 Task: Find connections with filter location Lüshun with filter topic #marketingdigitalwith filter profile language English with filter current company Khoros with filter school Mahatma Gandhi Kashi Vidyapeeth with filter industry Retail Groceries with filter service category Accounting with filter keywords title Scrum Master
Action: Mouse moved to (267, 206)
Screenshot: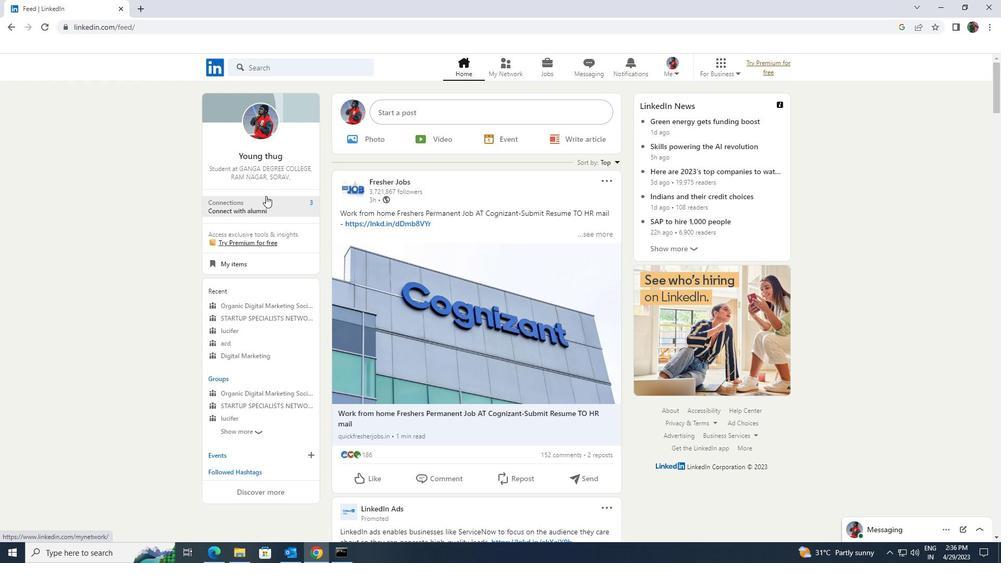 
Action: Mouse pressed left at (267, 206)
Screenshot: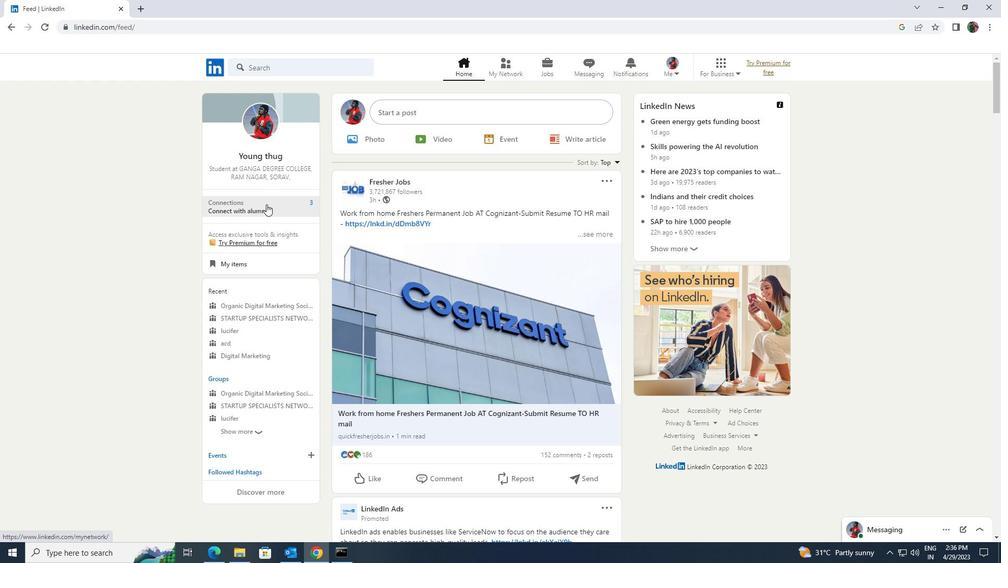 
Action: Mouse moved to (276, 123)
Screenshot: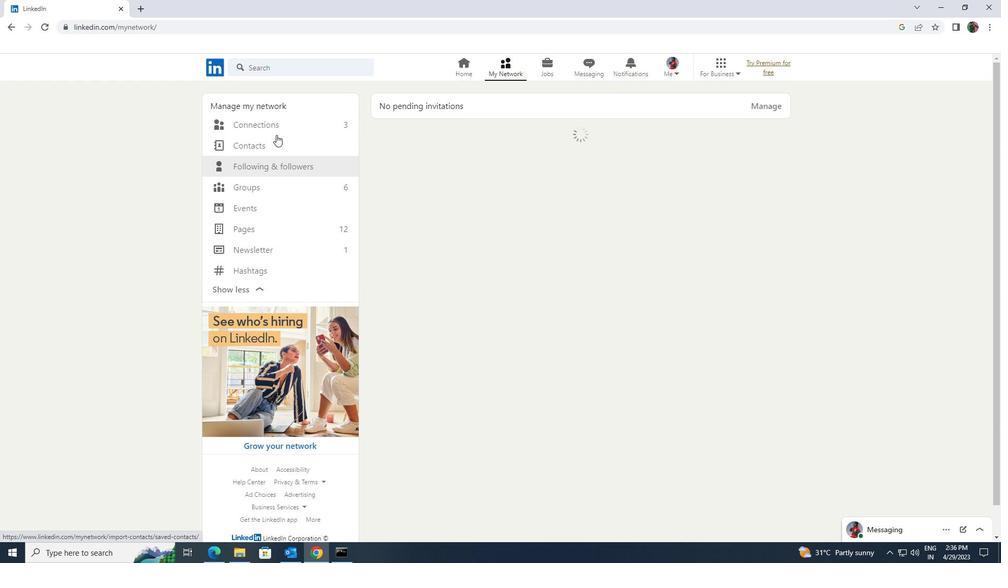 
Action: Mouse pressed left at (276, 123)
Screenshot: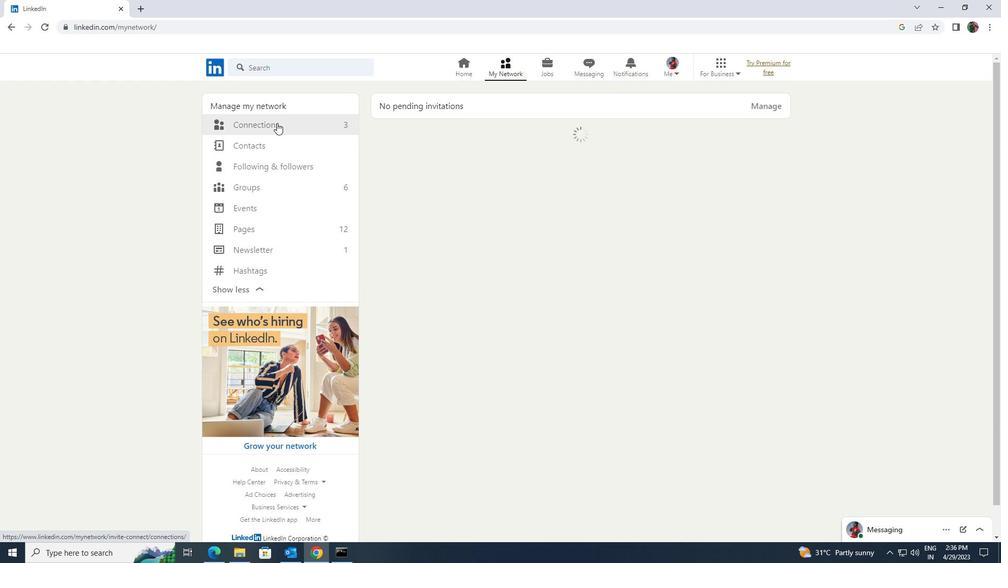 
Action: Mouse moved to (558, 126)
Screenshot: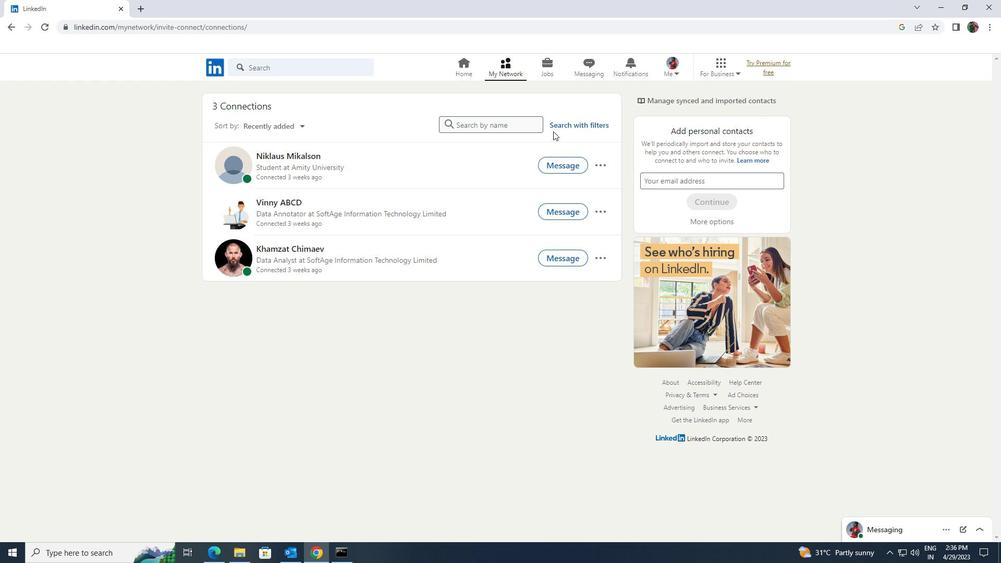 
Action: Mouse pressed left at (558, 126)
Screenshot: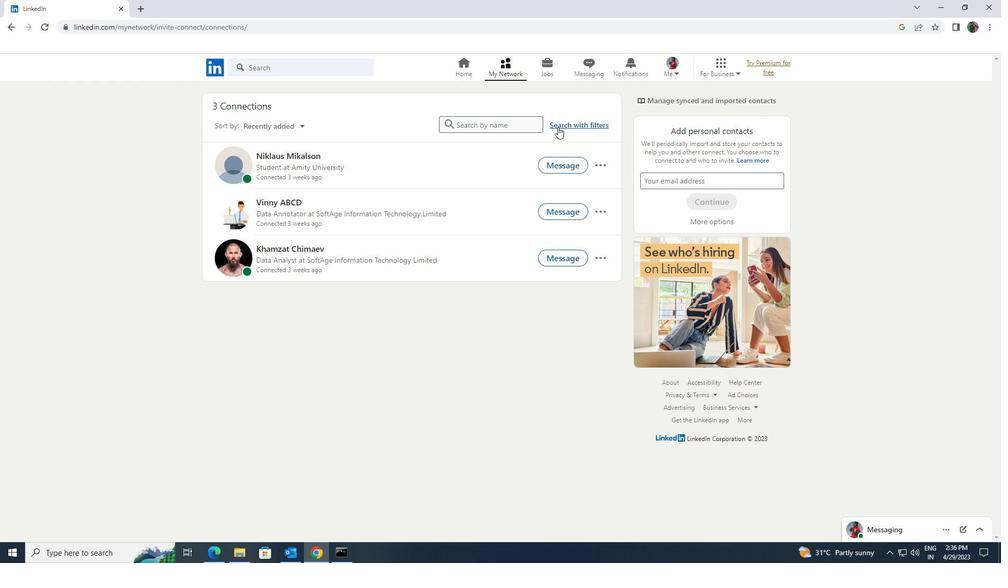 
Action: Mouse moved to (540, 95)
Screenshot: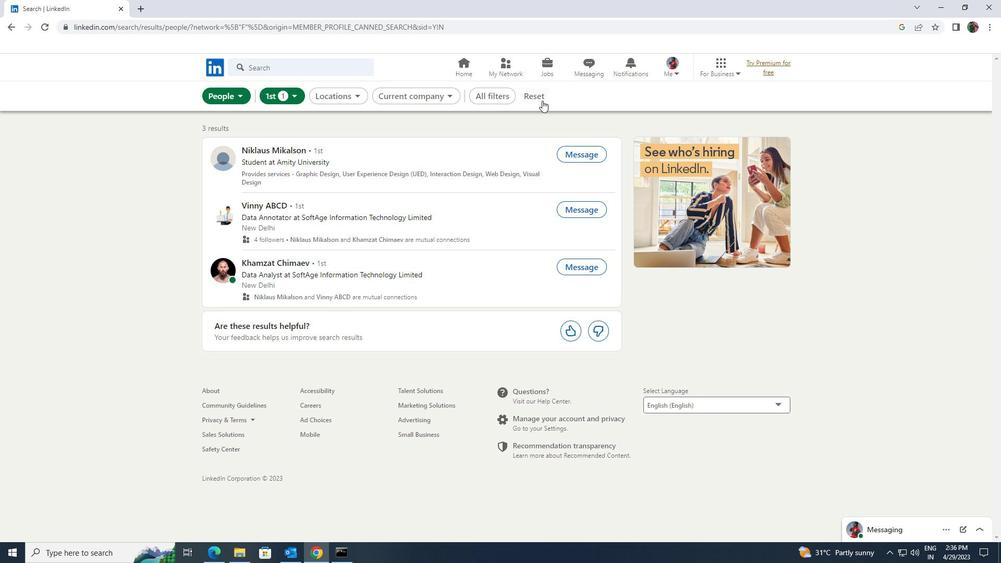 
Action: Mouse pressed left at (540, 95)
Screenshot: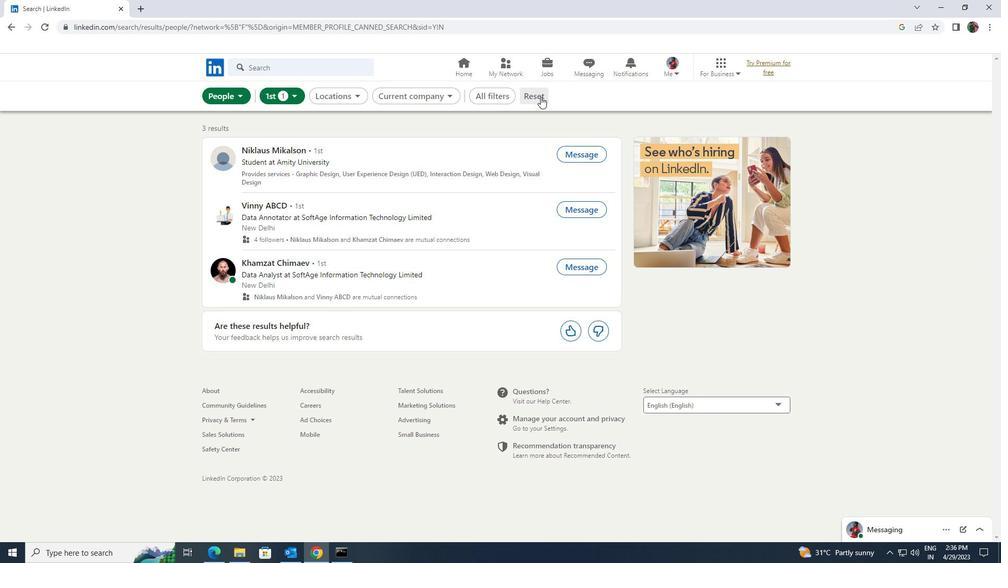 
Action: Mouse moved to (529, 94)
Screenshot: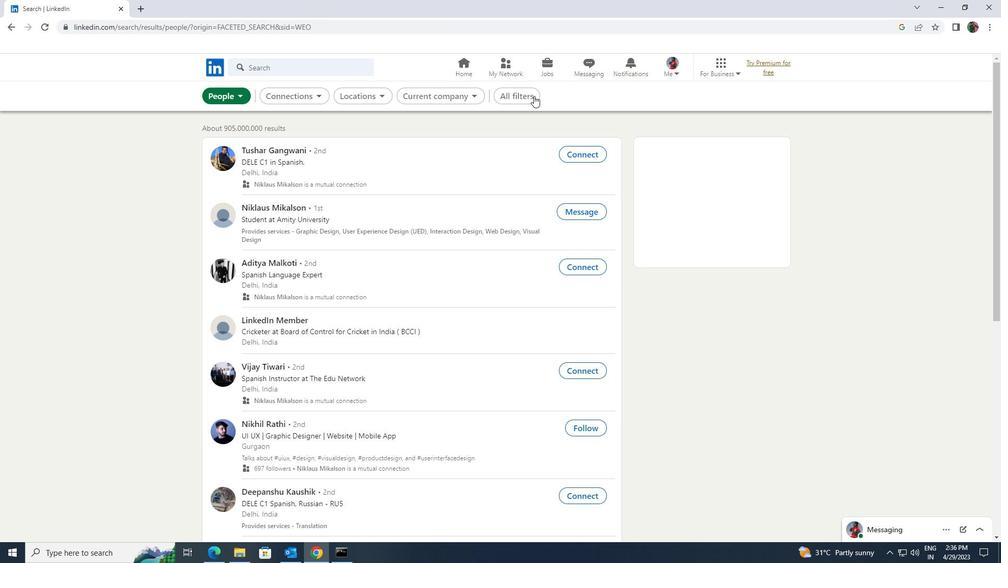 
Action: Mouse pressed left at (529, 94)
Screenshot: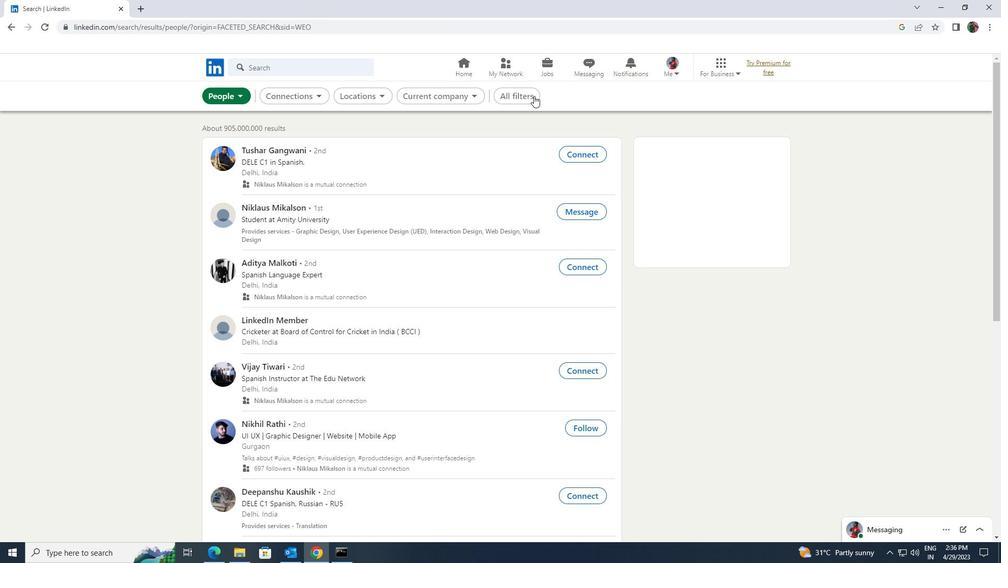 
Action: Mouse moved to (784, 262)
Screenshot: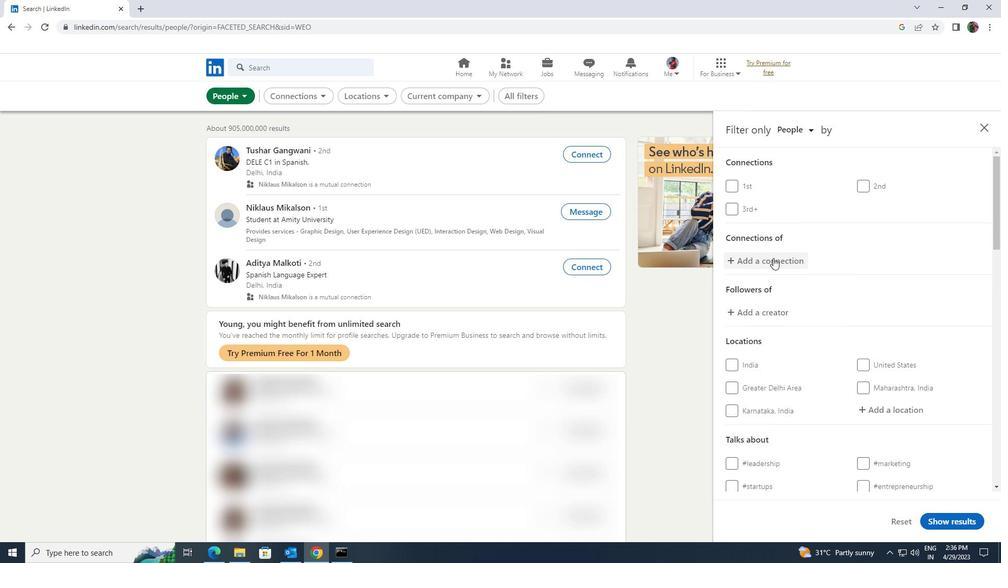 
Action: Mouse scrolled (784, 262) with delta (0, 0)
Screenshot: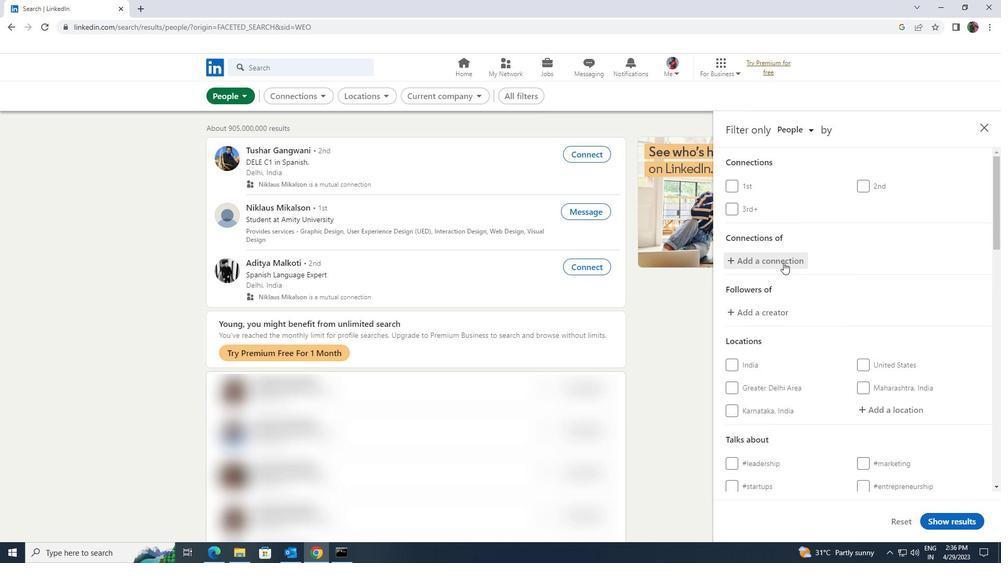 
Action: Mouse scrolled (784, 262) with delta (0, 0)
Screenshot: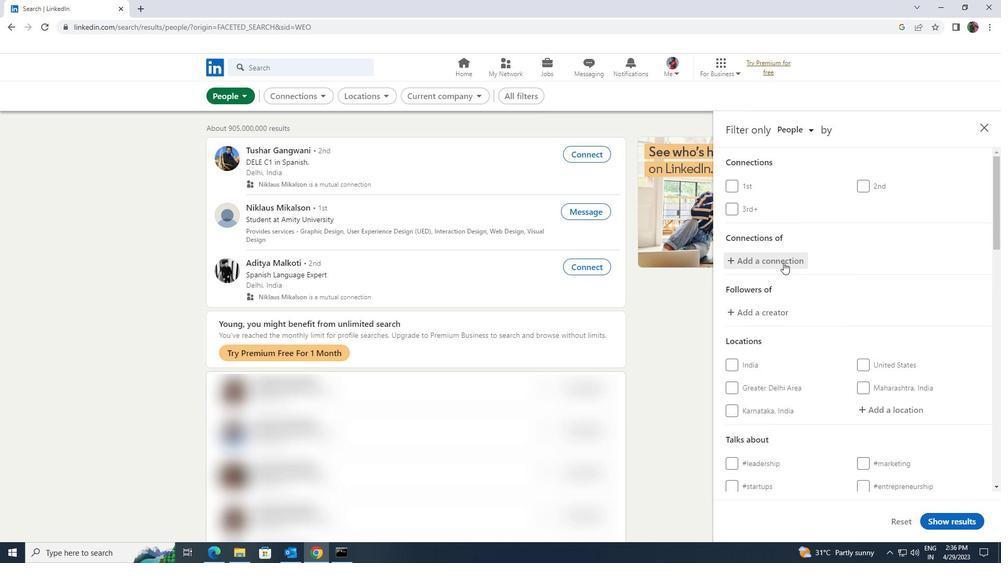 
Action: Mouse moved to (867, 302)
Screenshot: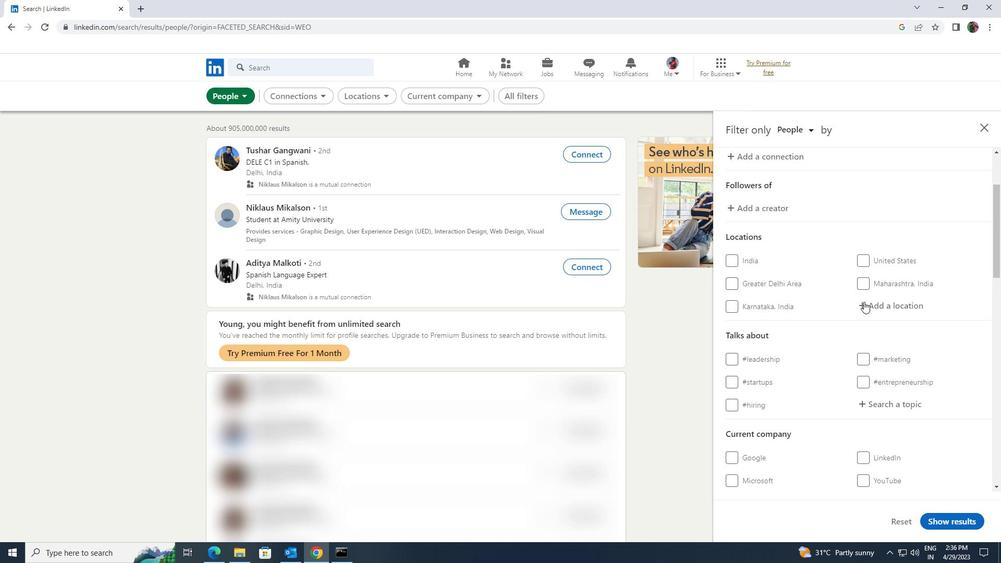 
Action: Mouse pressed left at (867, 302)
Screenshot: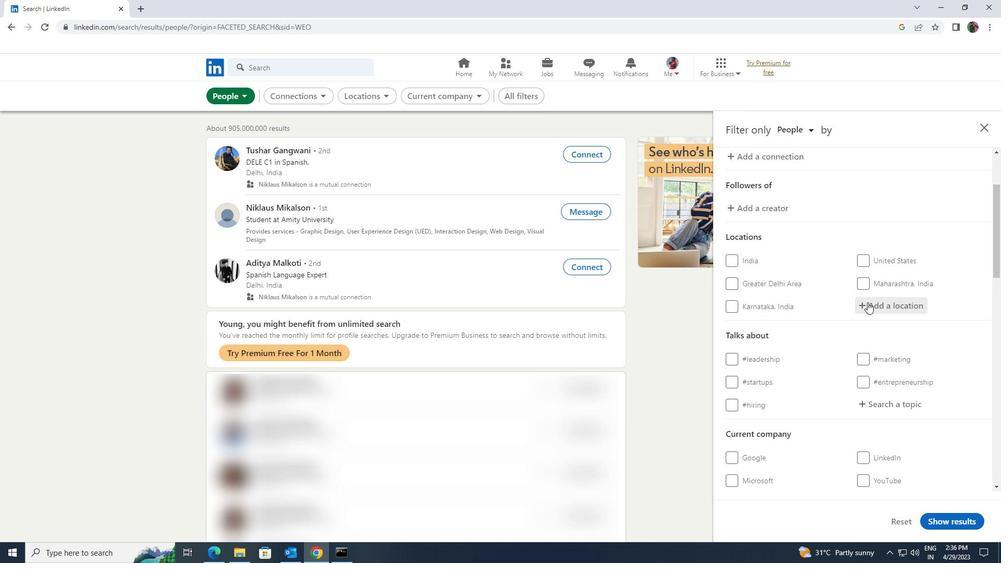 
Action: Mouse moved to (848, 307)
Screenshot: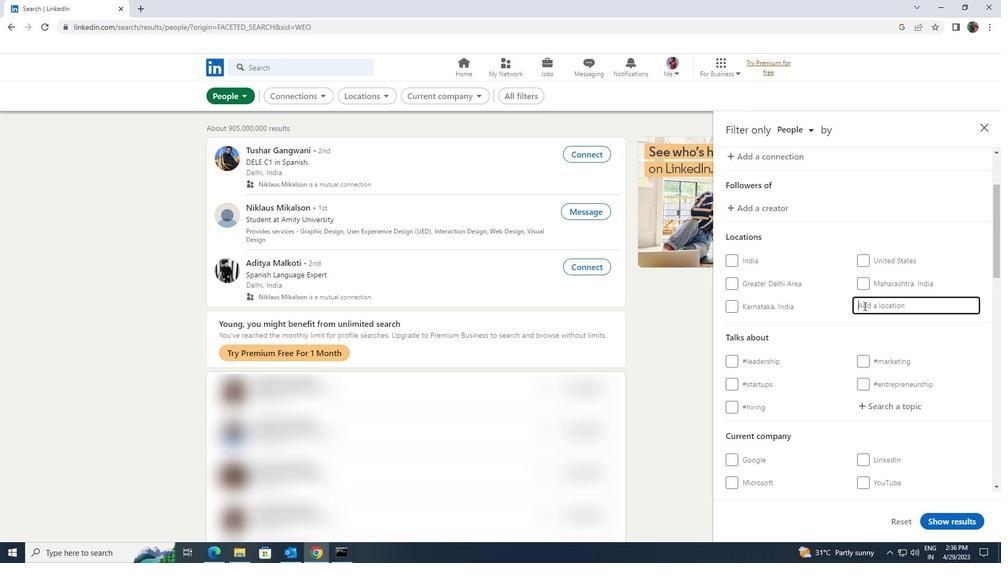 
Action: Key pressed <Key.shift>LU
Screenshot: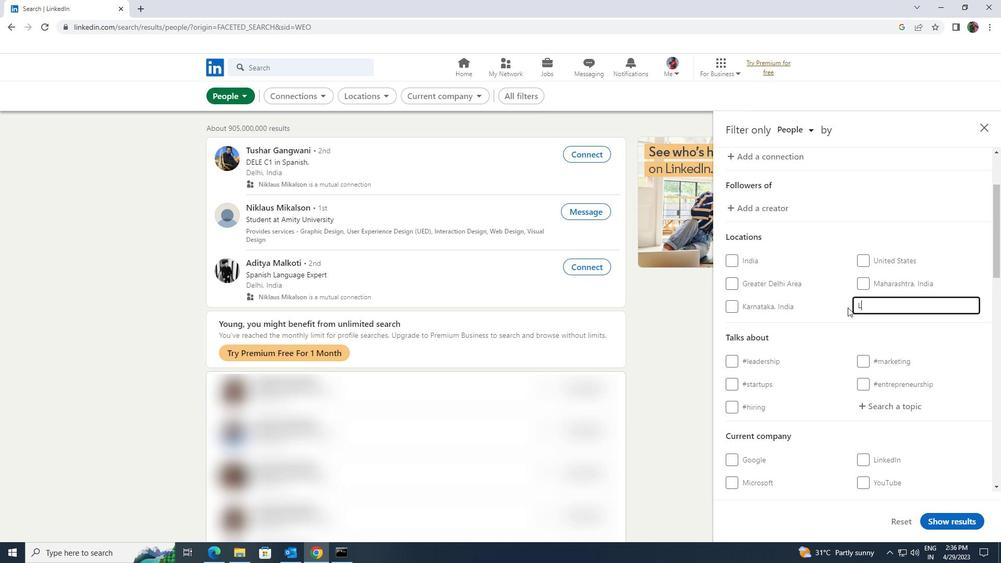 
Action: Mouse moved to (847, 308)
Screenshot: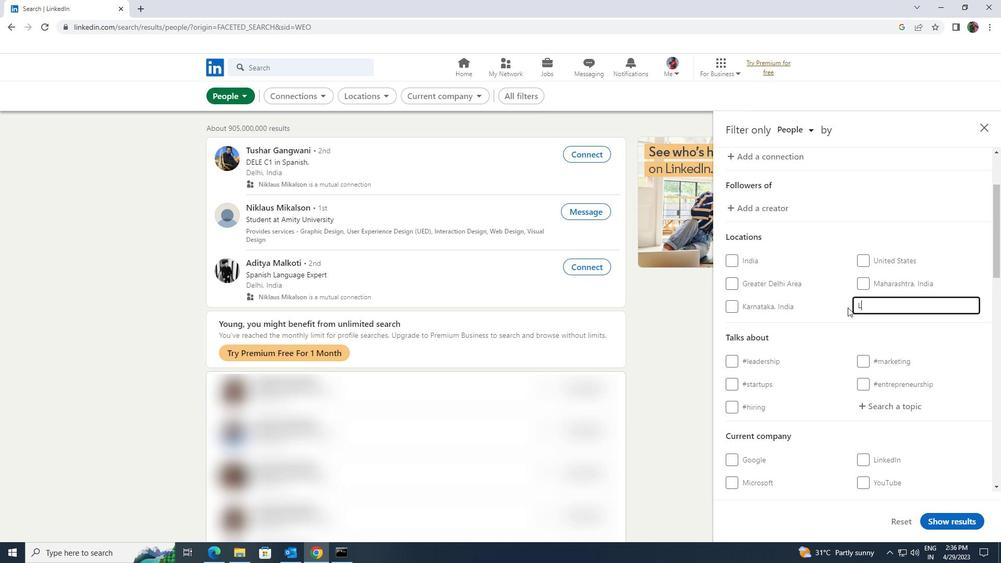 
Action: Key pressed SHUN
Screenshot: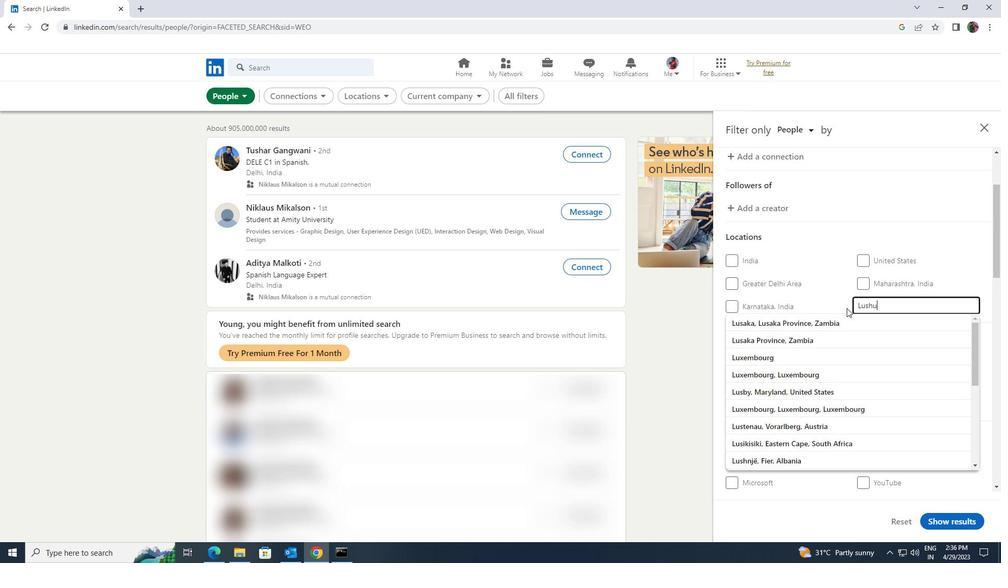 
Action: Mouse moved to (843, 310)
Screenshot: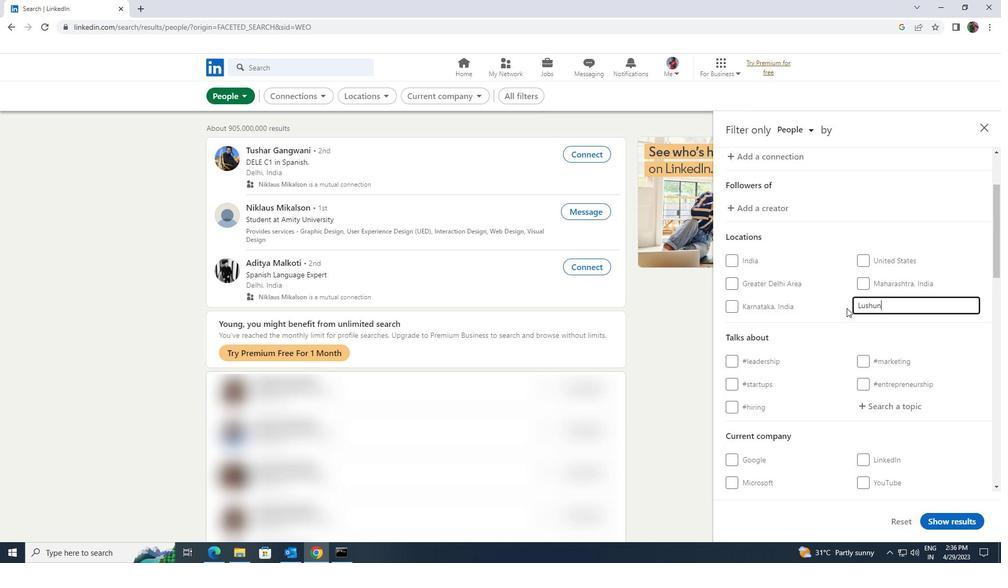 
Action: Key pressed <Key.enter>
Screenshot: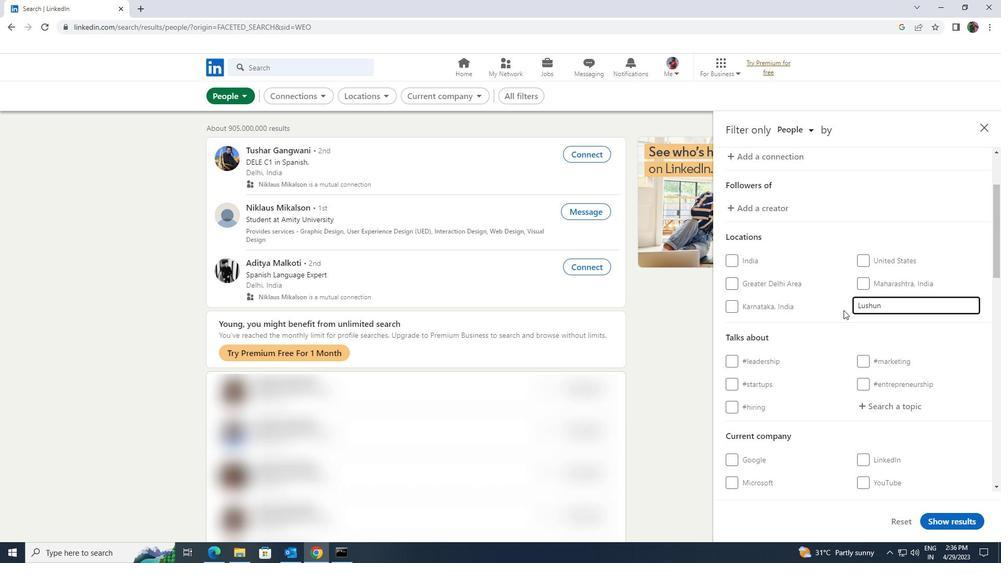 
Action: Mouse moved to (878, 402)
Screenshot: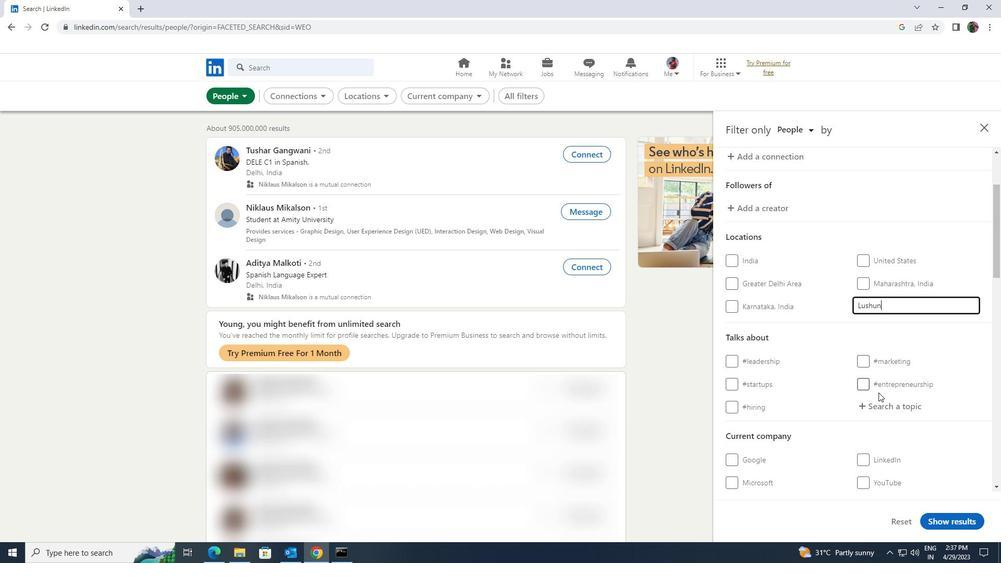 
Action: Mouse pressed left at (878, 402)
Screenshot: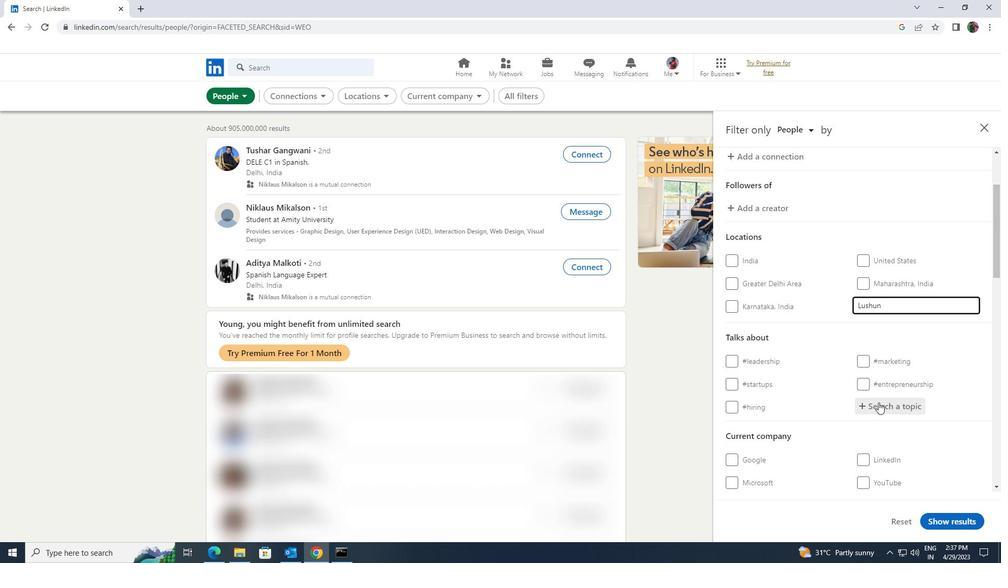 
Action: Mouse moved to (865, 392)
Screenshot: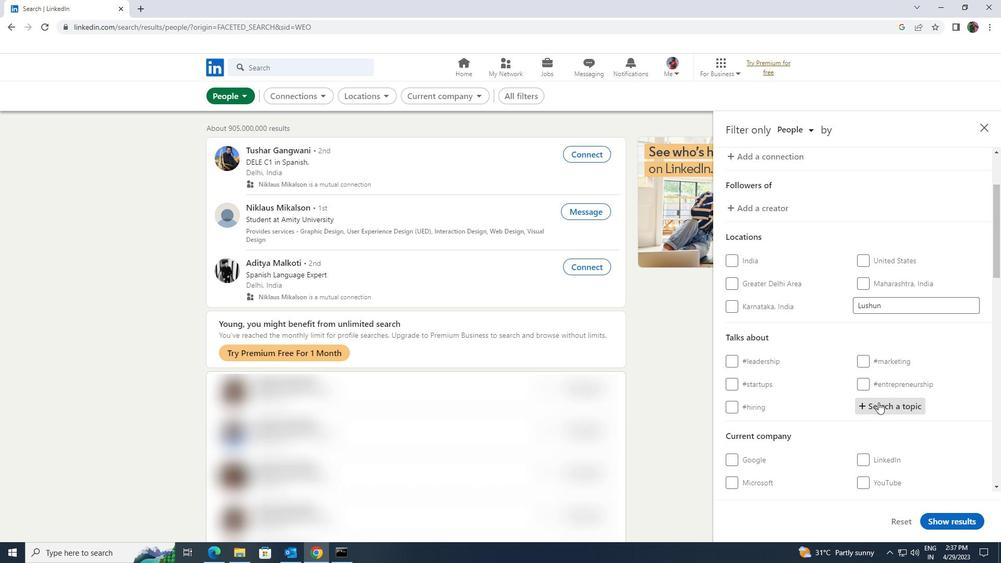 
Action: Key pressed MARKETINGDIGITAL
Screenshot: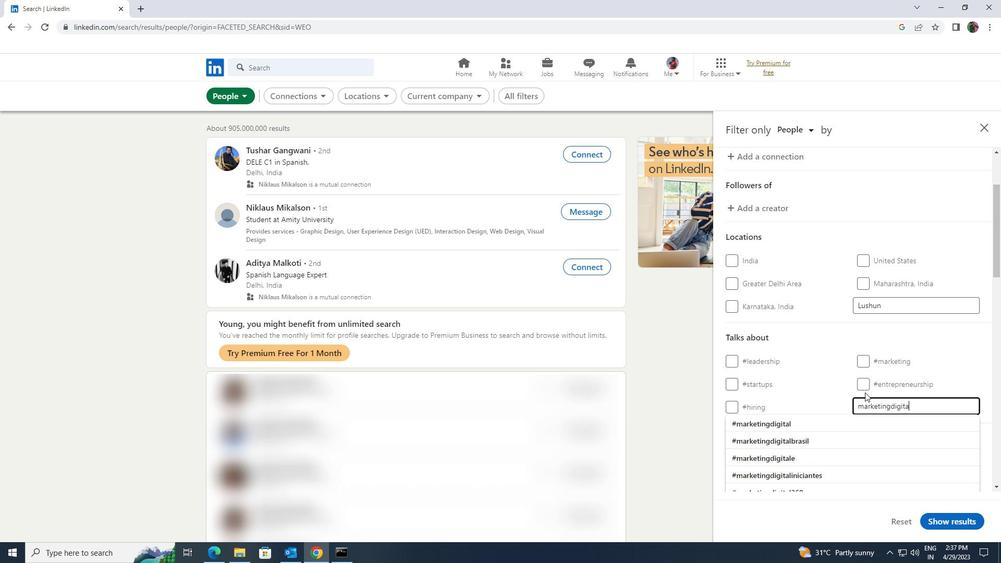 
Action: Mouse moved to (857, 417)
Screenshot: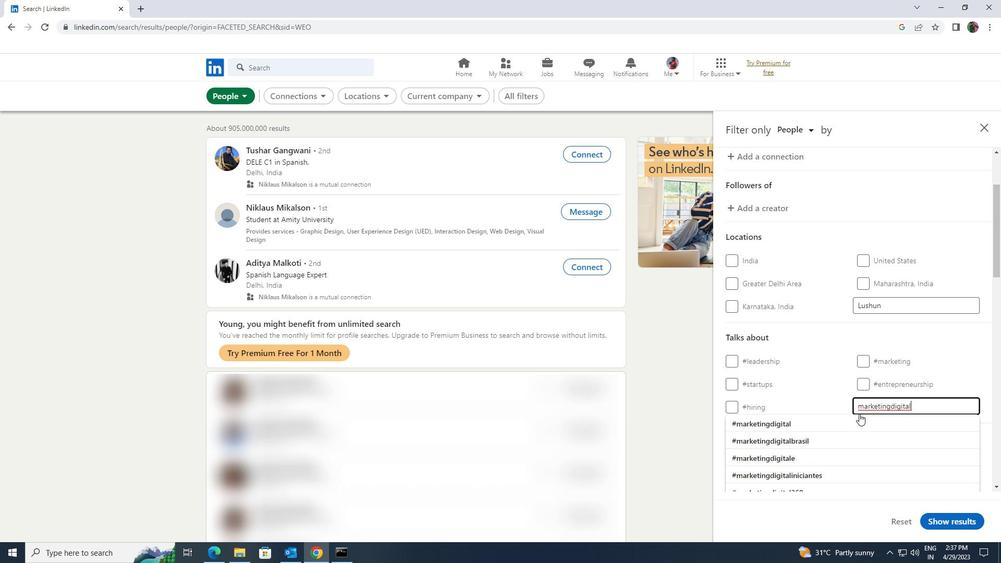
Action: Mouse pressed left at (857, 417)
Screenshot: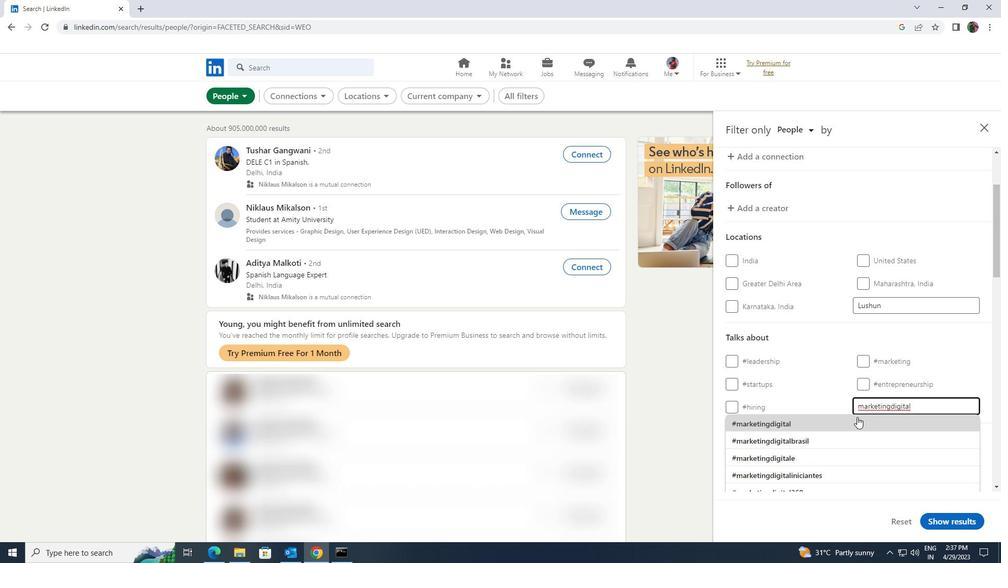 
Action: Mouse scrolled (857, 416) with delta (0, 0)
Screenshot: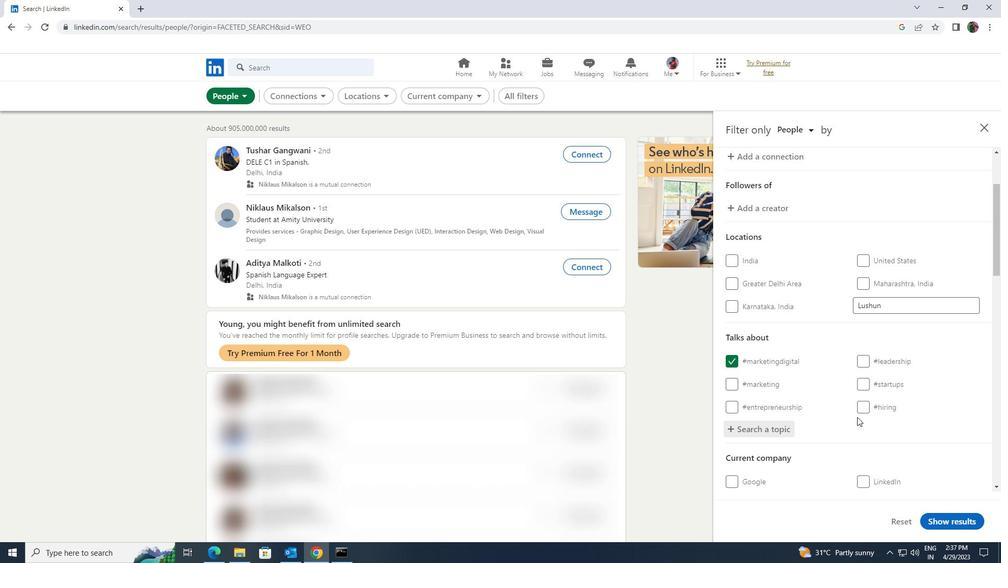
Action: Mouse scrolled (857, 416) with delta (0, 0)
Screenshot: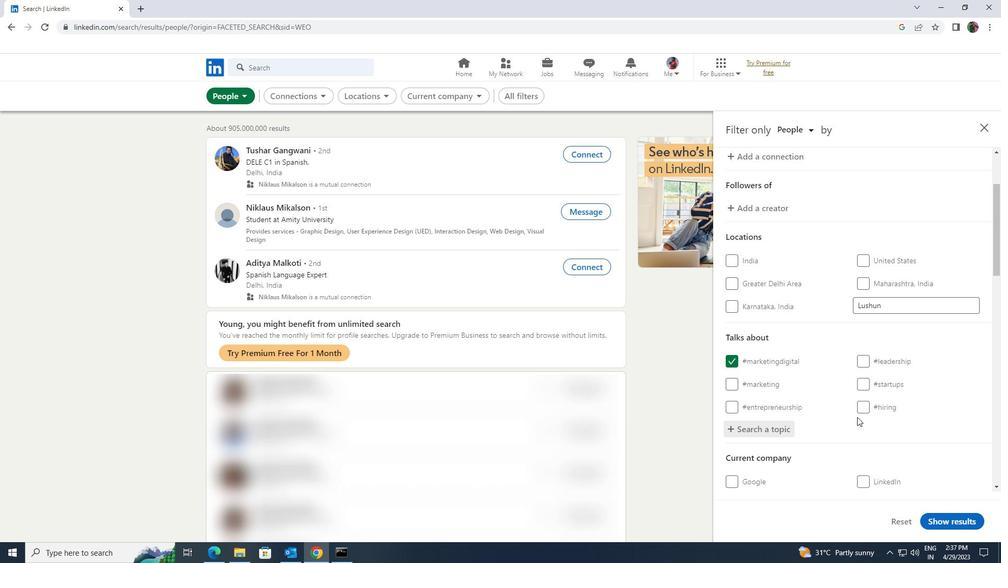 
Action: Mouse scrolled (857, 416) with delta (0, 0)
Screenshot: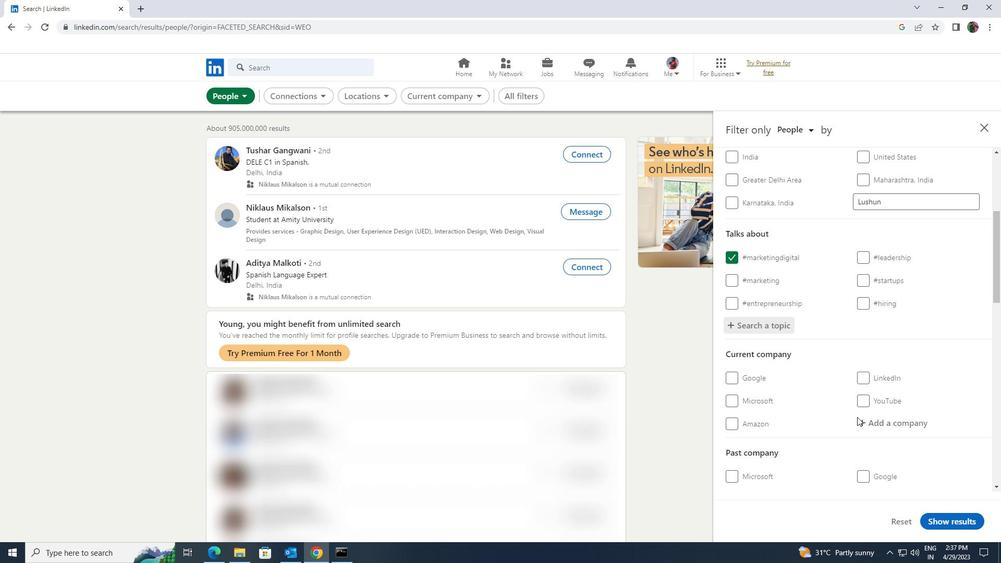 
Action: Mouse scrolled (857, 416) with delta (0, 0)
Screenshot: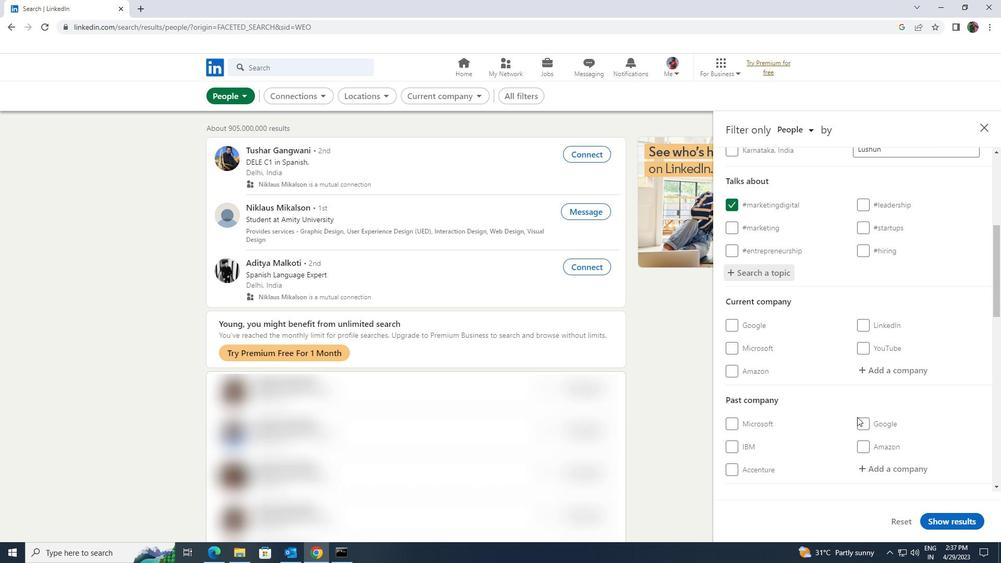 
Action: Mouse scrolled (857, 416) with delta (0, 0)
Screenshot: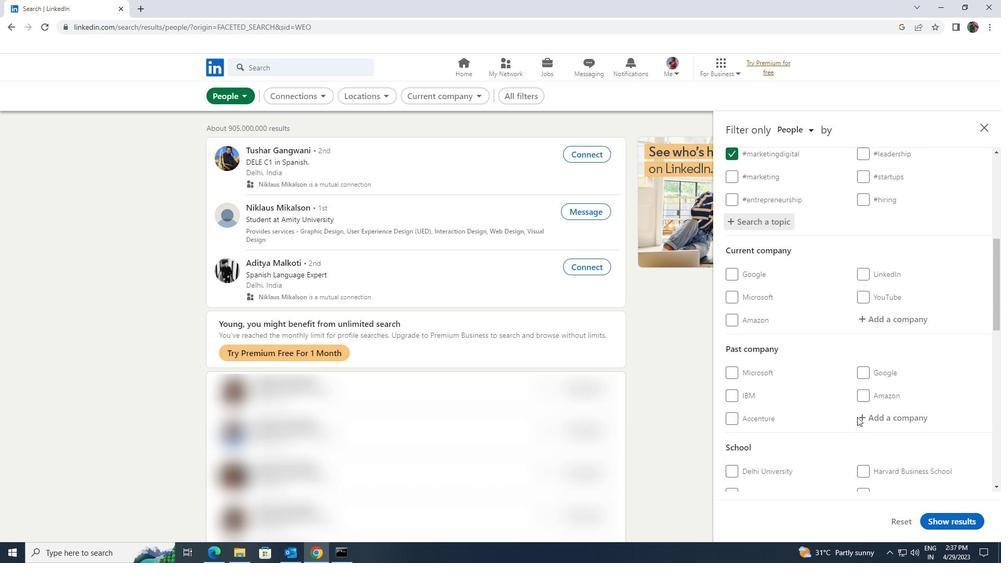 
Action: Mouse scrolled (857, 416) with delta (0, 0)
Screenshot: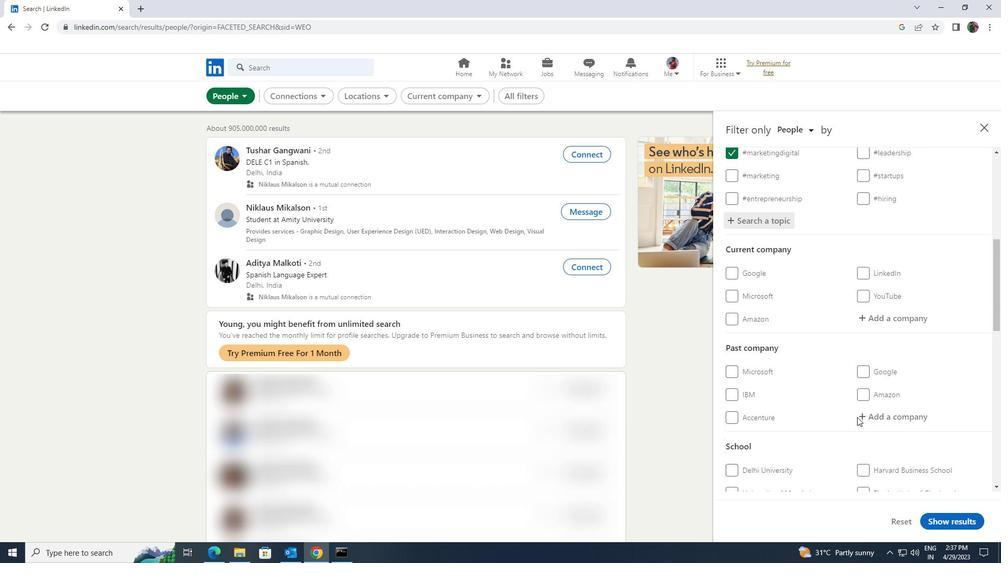 
Action: Mouse scrolled (857, 416) with delta (0, 0)
Screenshot: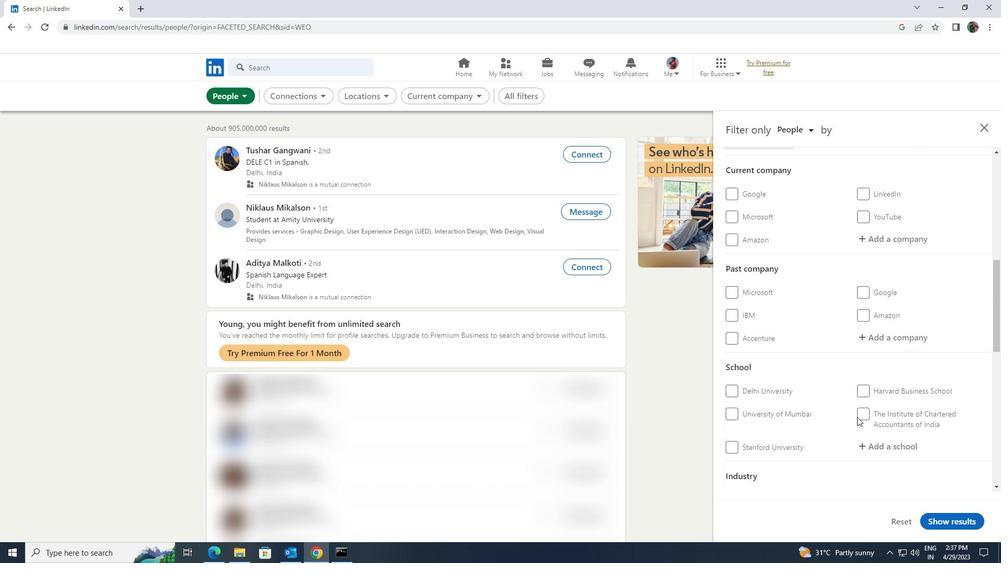 
Action: Mouse scrolled (857, 416) with delta (0, 0)
Screenshot: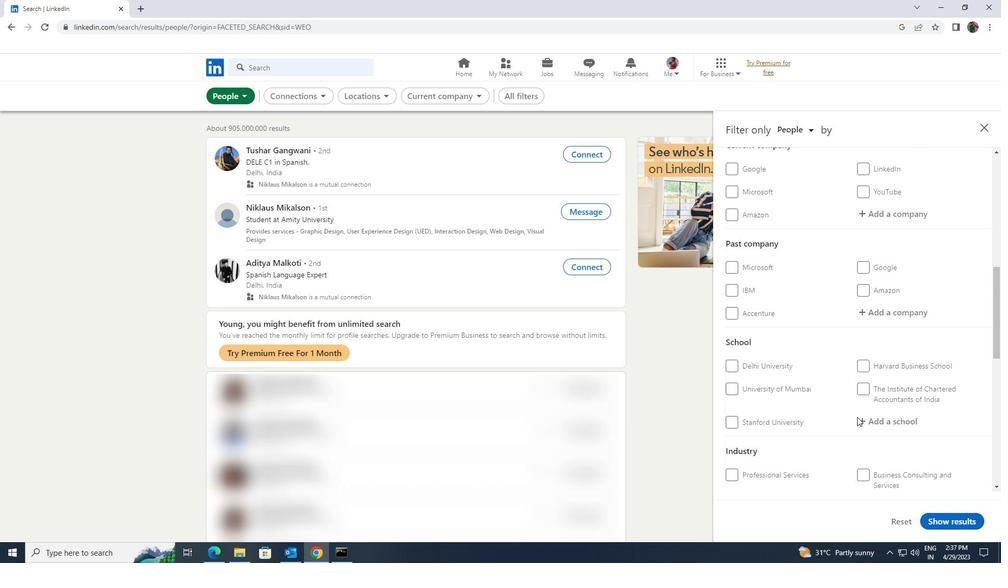 
Action: Mouse scrolled (857, 416) with delta (0, 0)
Screenshot: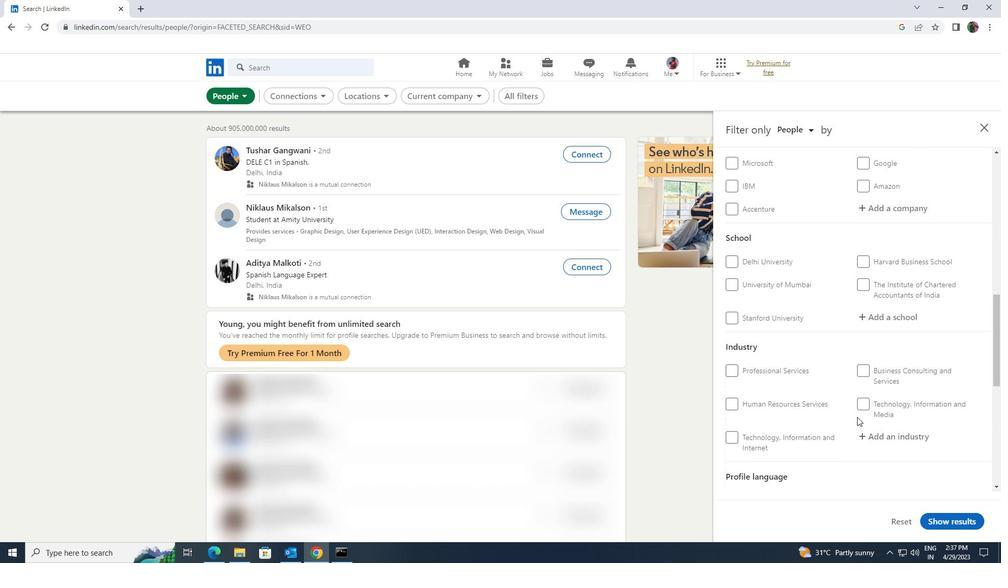 
Action: Mouse scrolled (857, 416) with delta (0, 0)
Screenshot: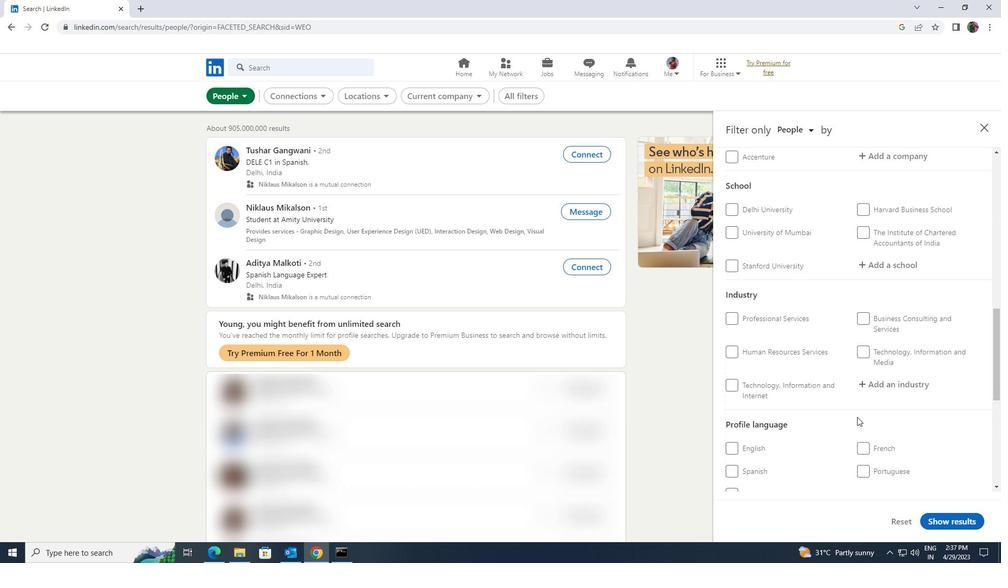 
Action: Mouse moved to (731, 393)
Screenshot: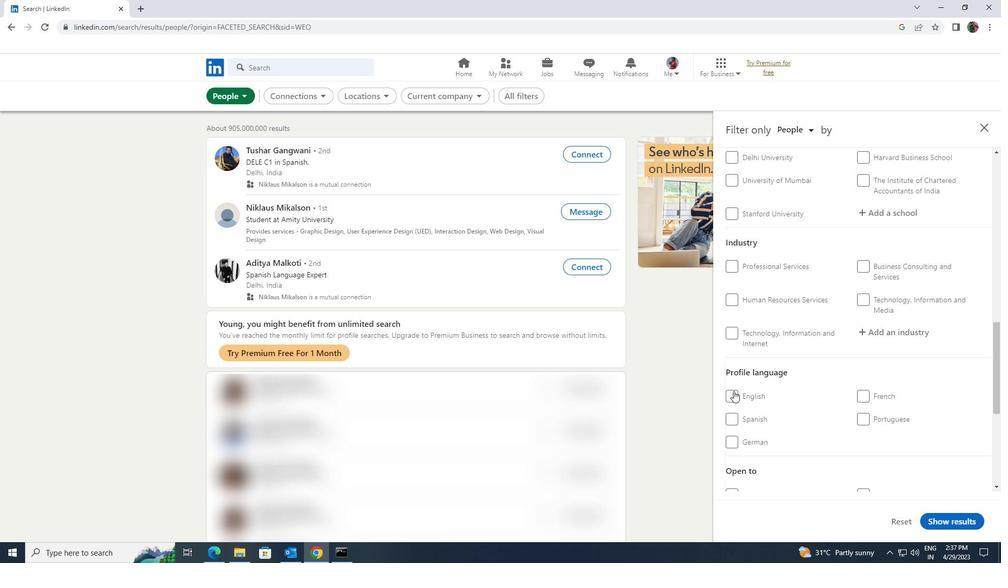 
Action: Mouse pressed left at (731, 393)
Screenshot: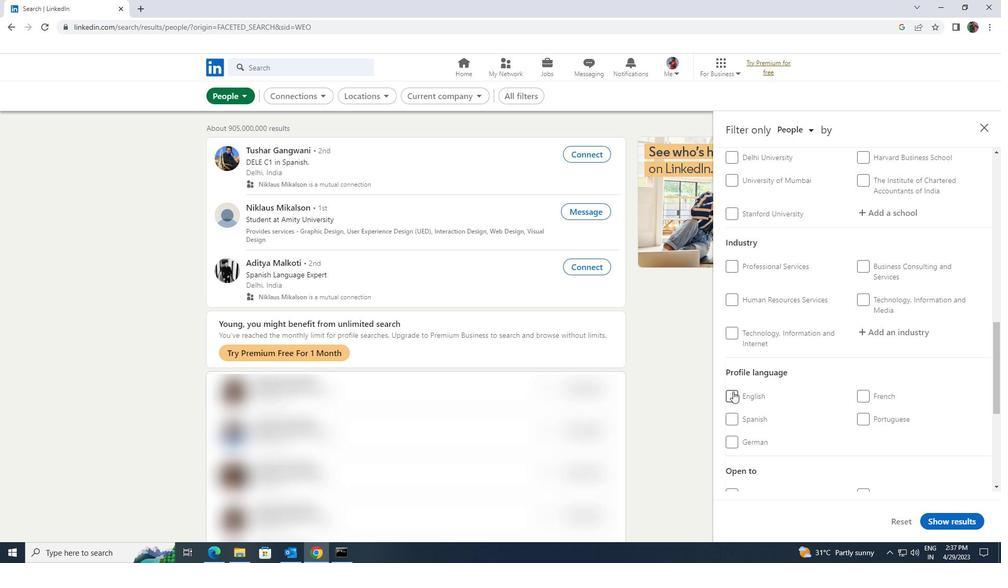 
Action: Mouse moved to (818, 404)
Screenshot: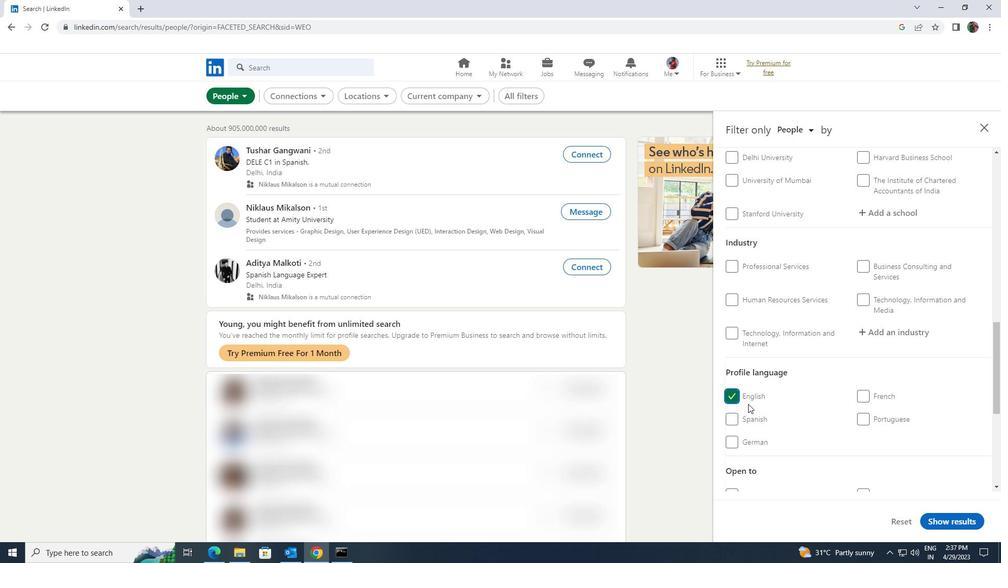 
Action: Mouse scrolled (818, 405) with delta (0, 0)
Screenshot: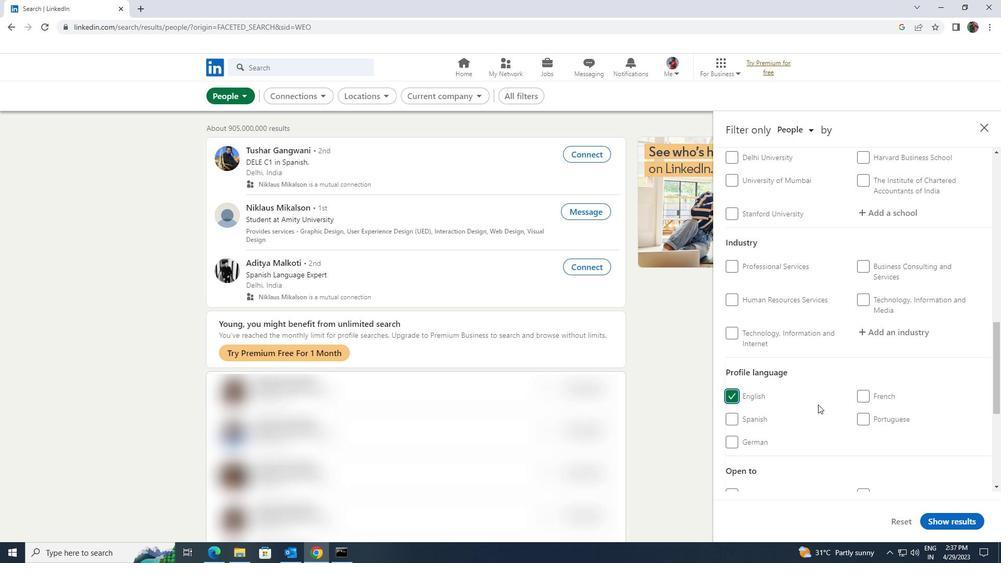 
Action: Mouse scrolled (818, 405) with delta (0, 0)
Screenshot: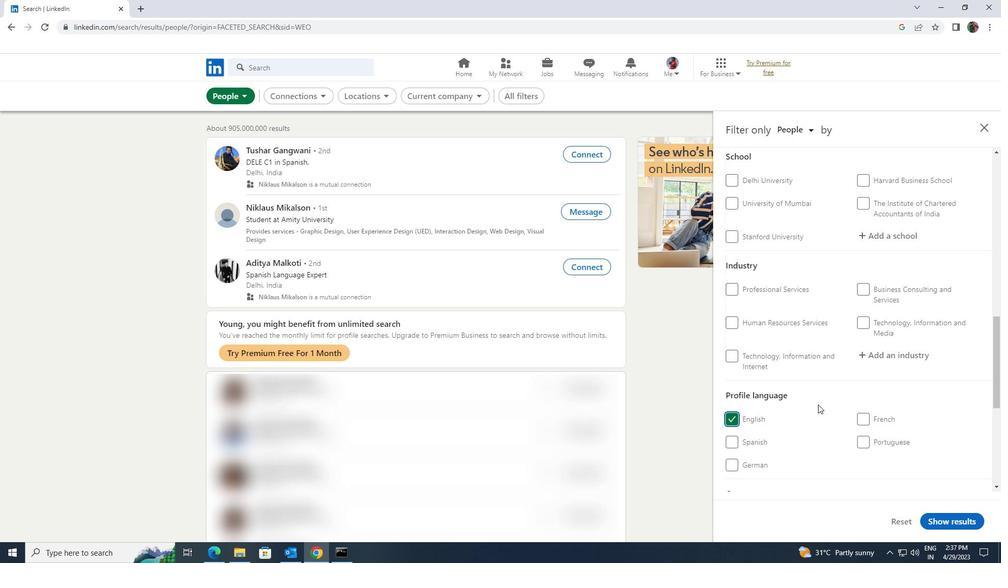 
Action: Mouse scrolled (818, 405) with delta (0, 0)
Screenshot: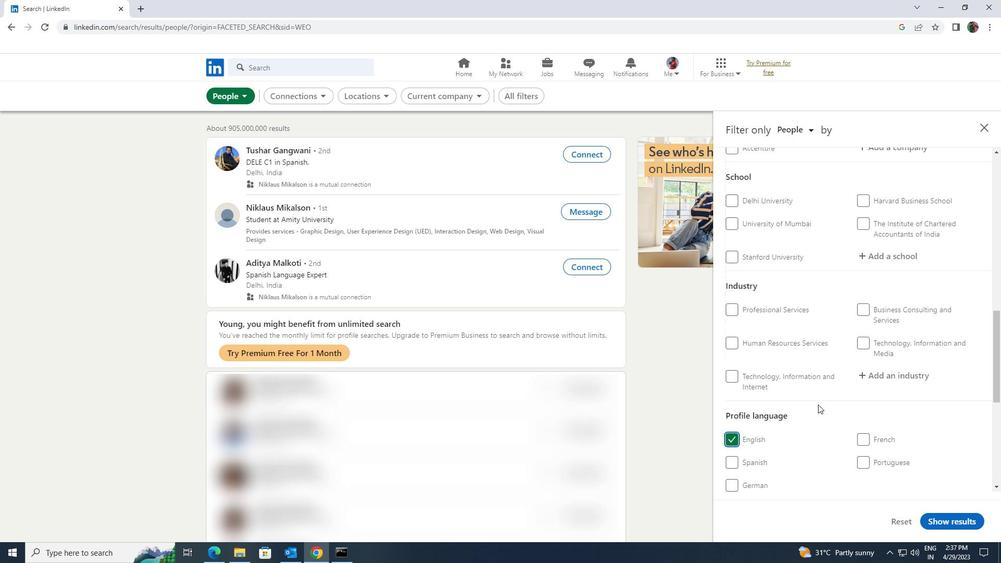 
Action: Mouse scrolled (818, 405) with delta (0, 0)
Screenshot: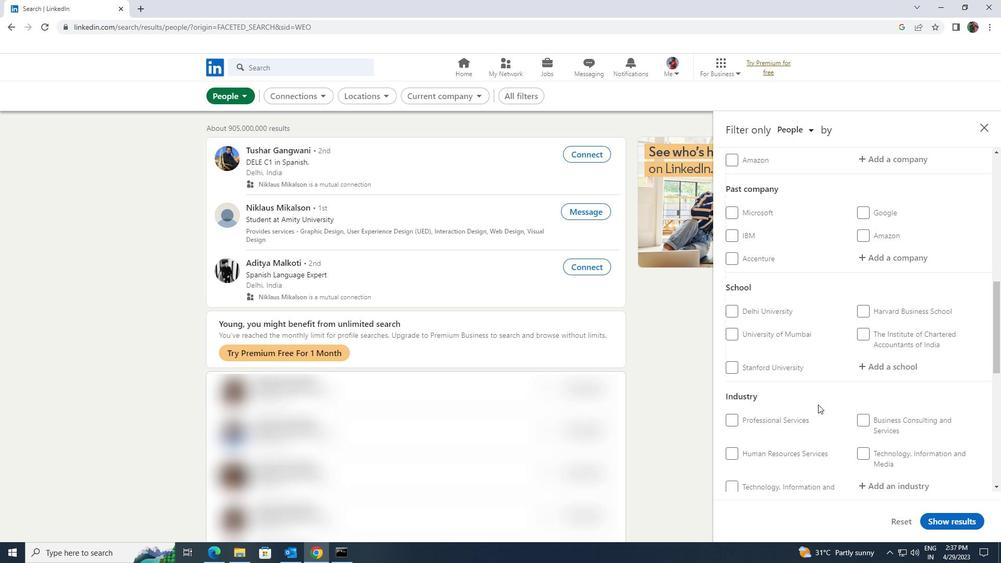 
Action: Mouse scrolled (818, 405) with delta (0, 0)
Screenshot: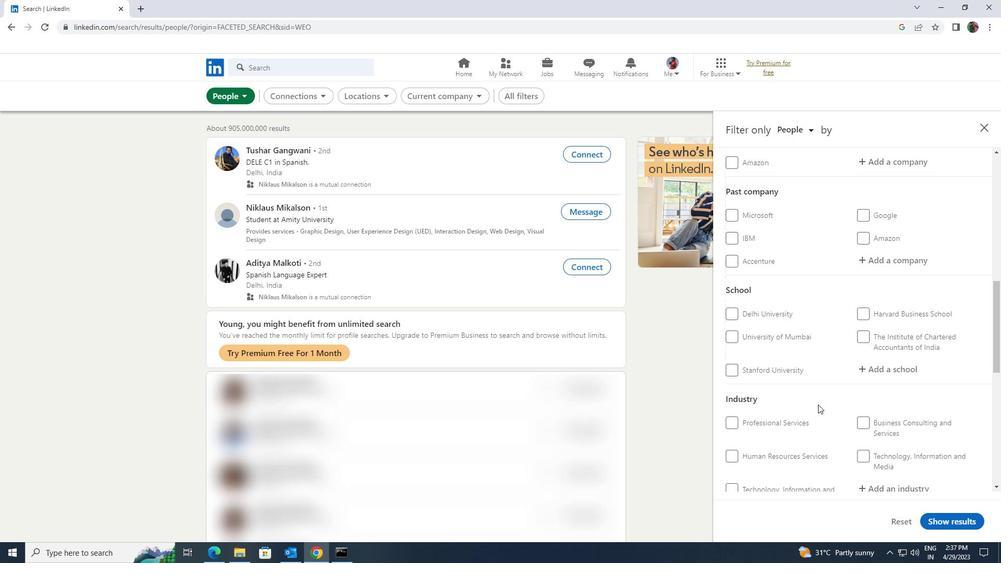 
Action: Mouse moved to (818, 404)
Screenshot: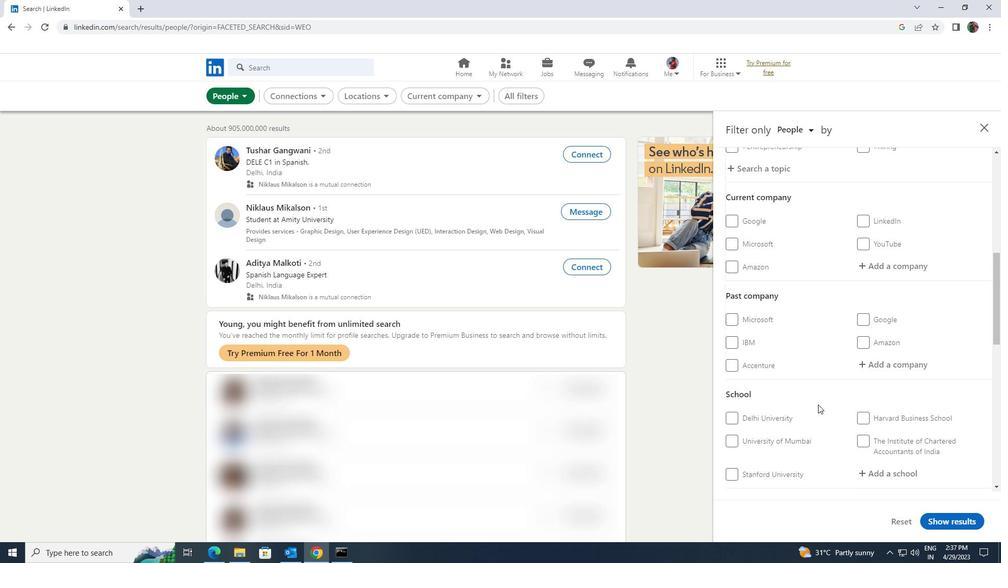 
Action: Mouse scrolled (818, 405) with delta (0, 0)
Screenshot: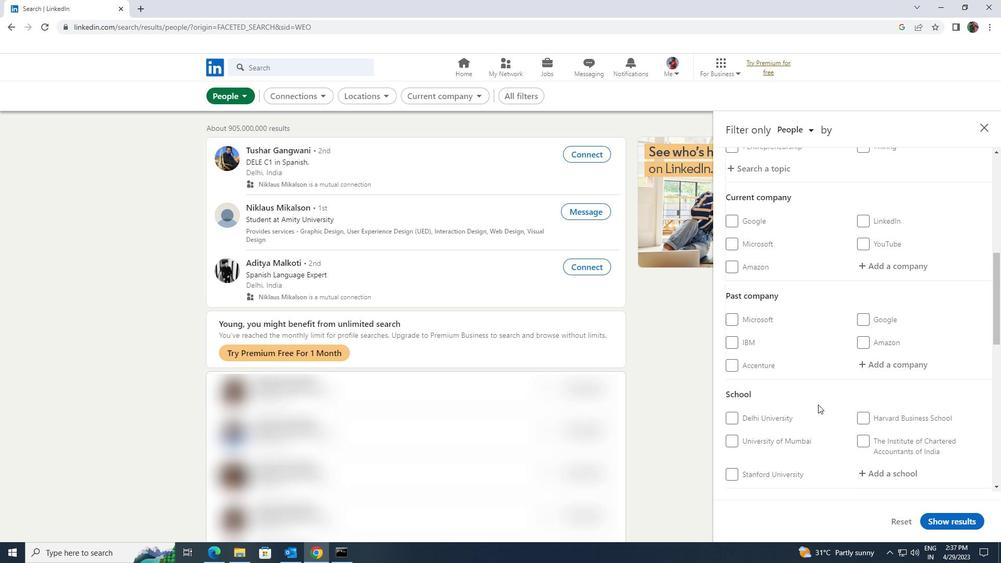 
Action: Mouse moved to (874, 318)
Screenshot: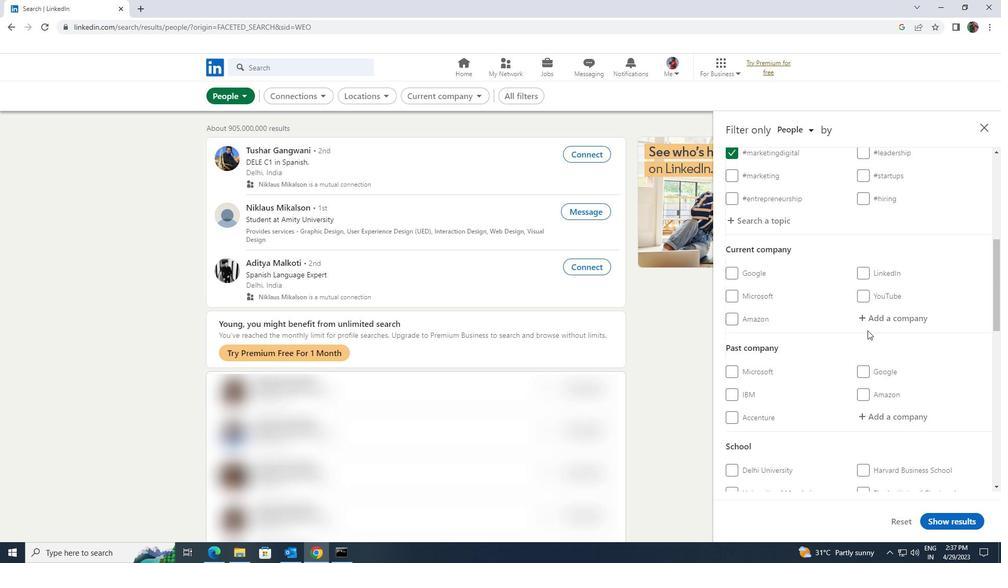 
Action: Mouse pressed left at (874, 318)
Screenshot: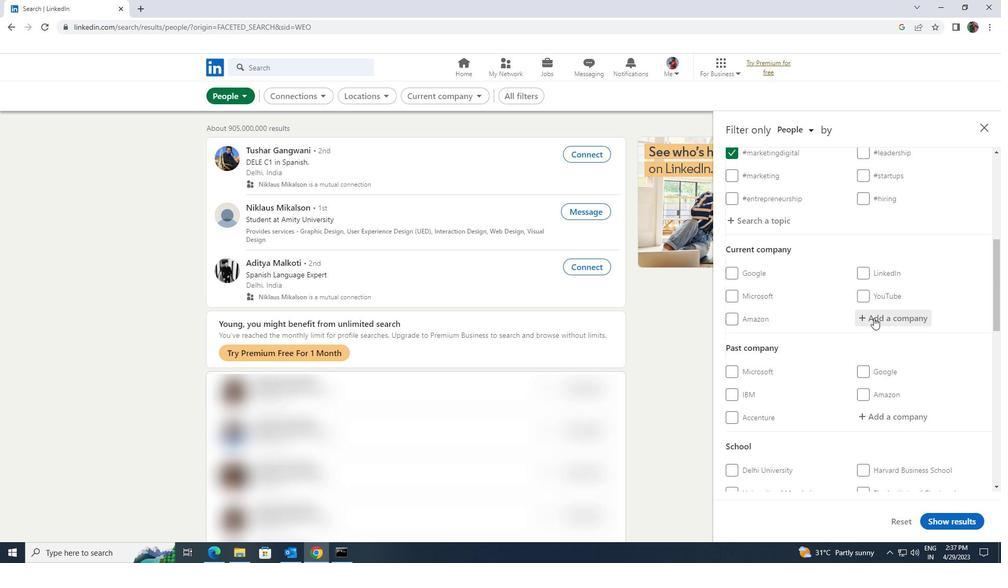 
Action: Key pressed <Key.shift><Key.shift><Key.shift>KHOROS
Screenshot: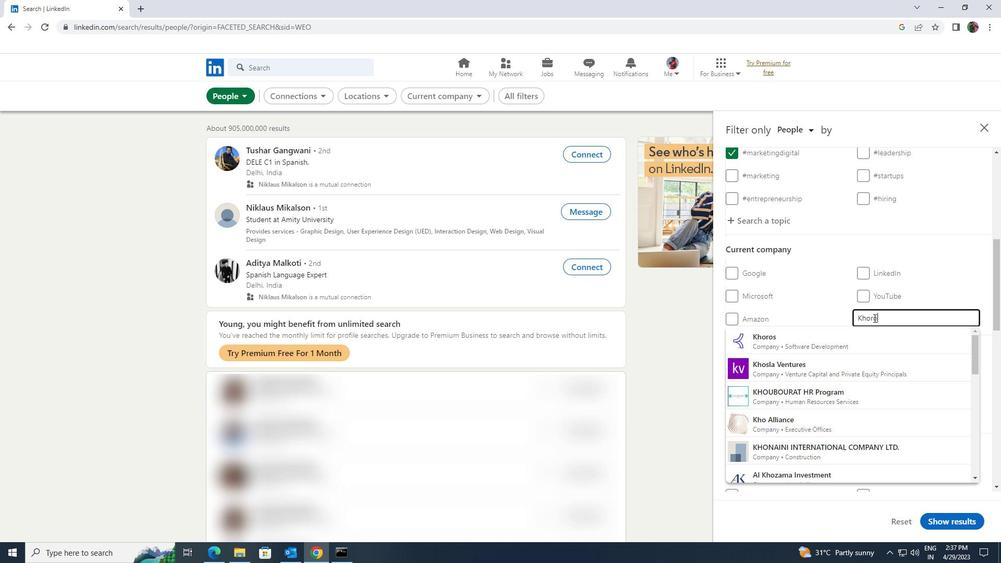 
Action: Mouse moved to (873, 329)
Screenshot: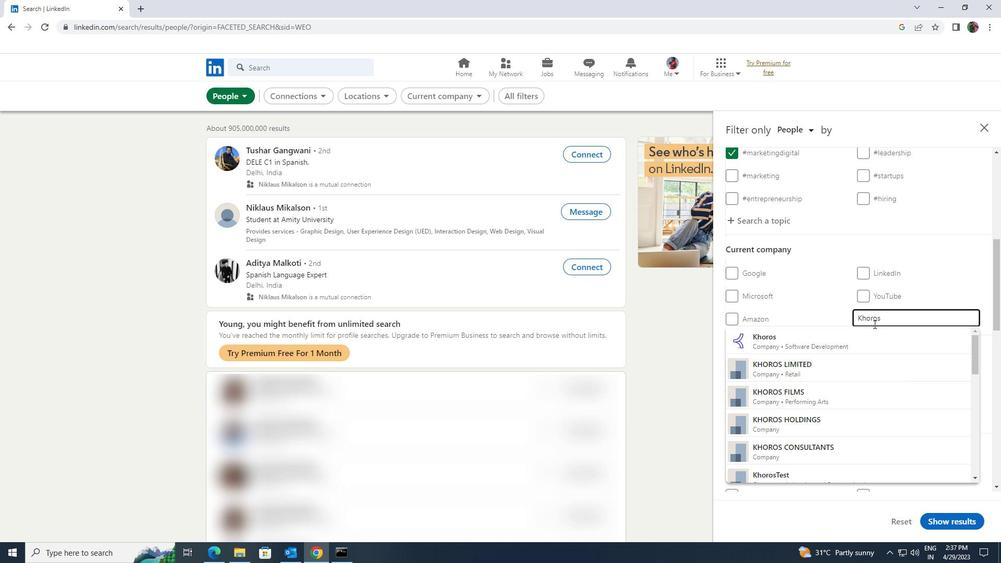 
Action: Mouse pressed left at (873, 329)
Screenshot: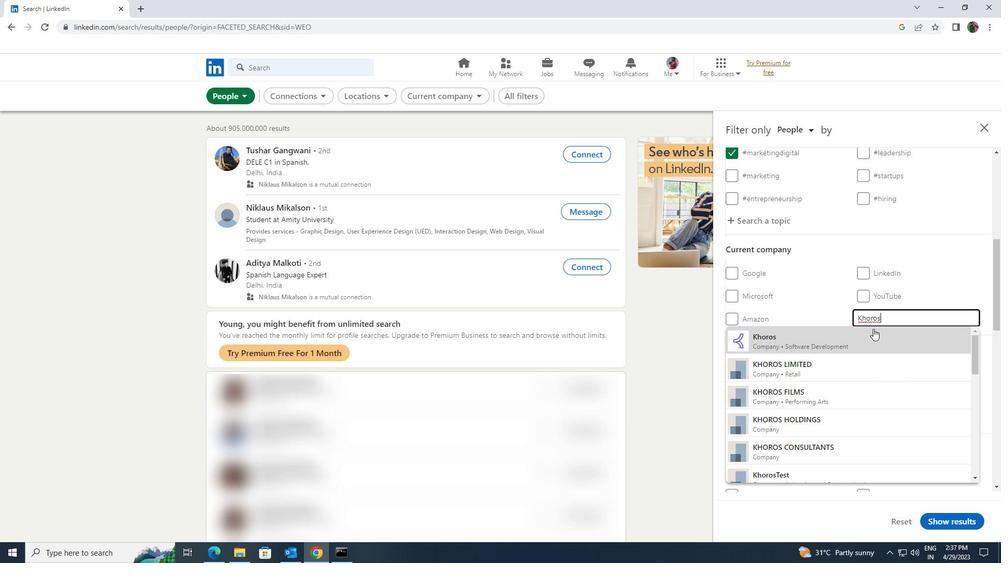 
Action: Mouse moved to (887, 308)
Screenshot: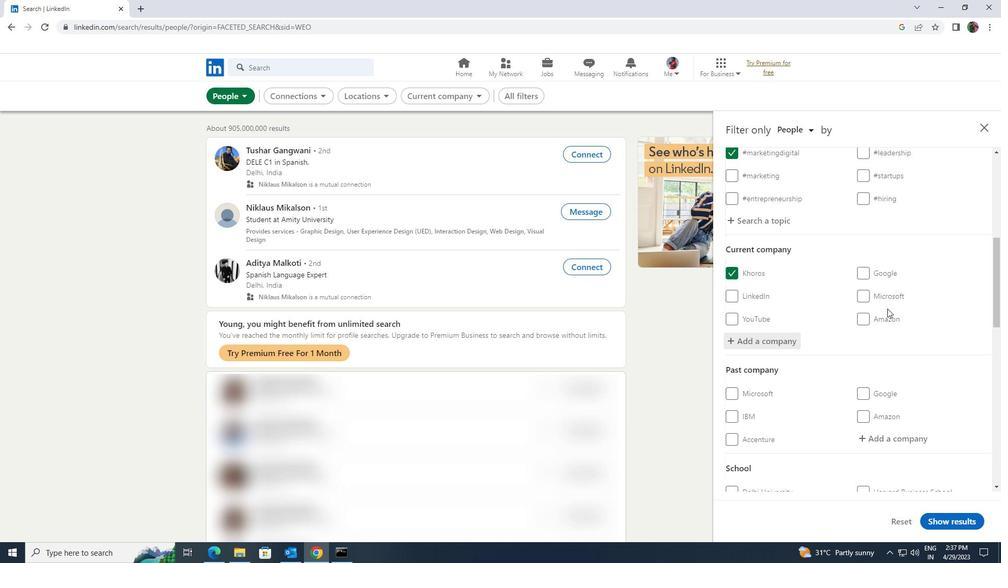 
Action: Mouse scrolled (887, 308) with delta (0, 0)
Screenshot: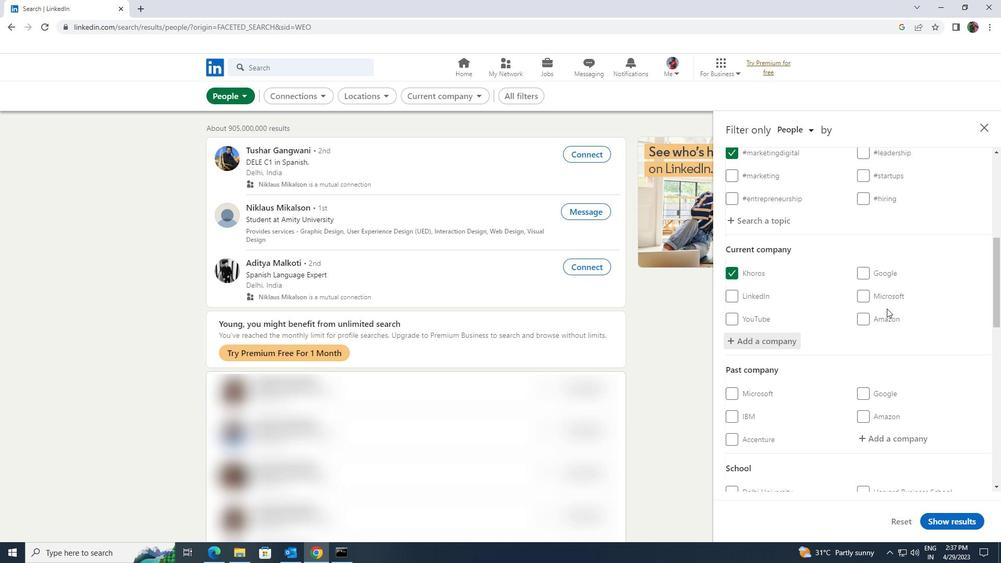 
Action: Mouse moved to (887, 304)
Screenshot: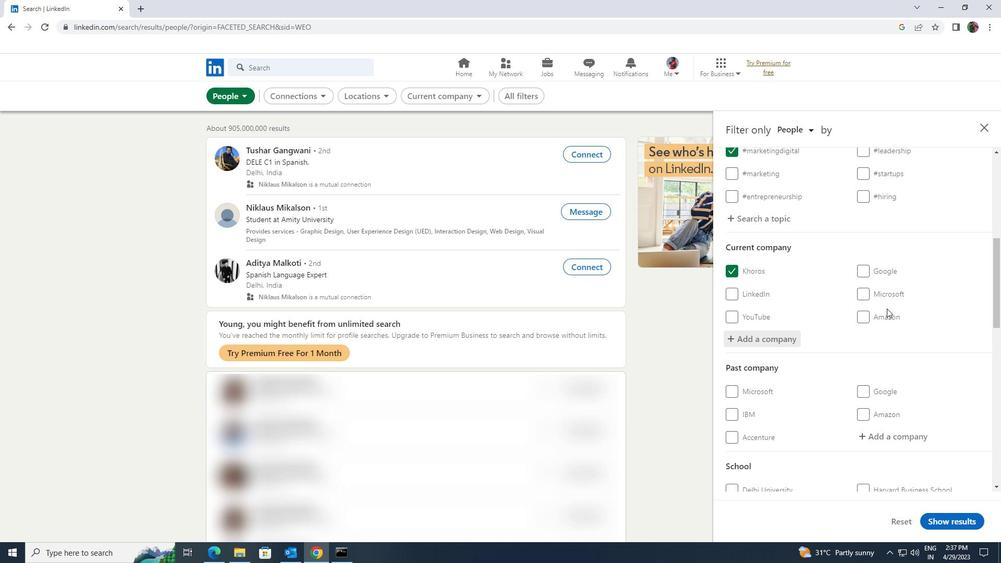 
Action: Mouse scrolled (887, 303) with delta (0, 0)
Screenshot: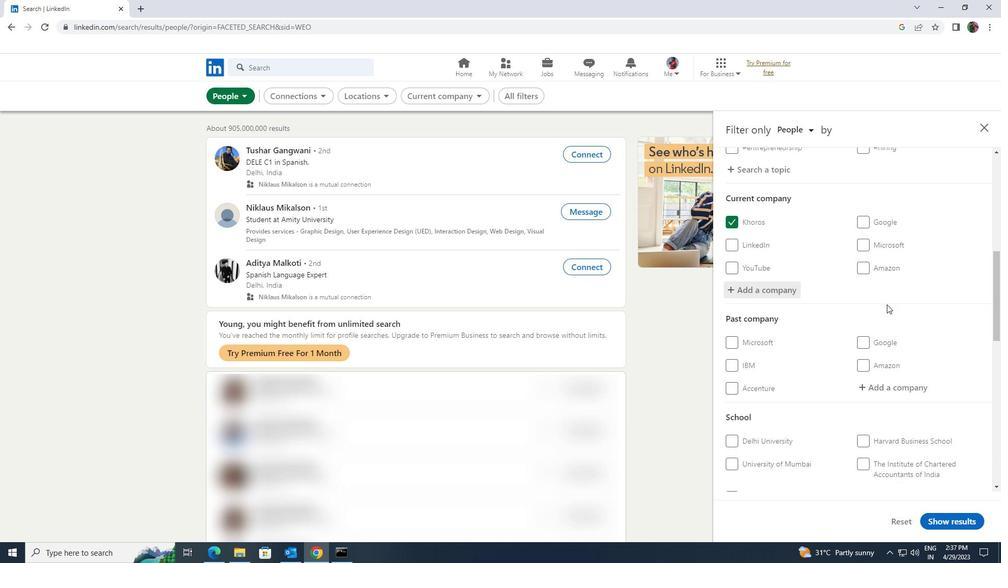 
Action: Mouse scrolled (887, 303) with delta (0, 0)
Screenshot: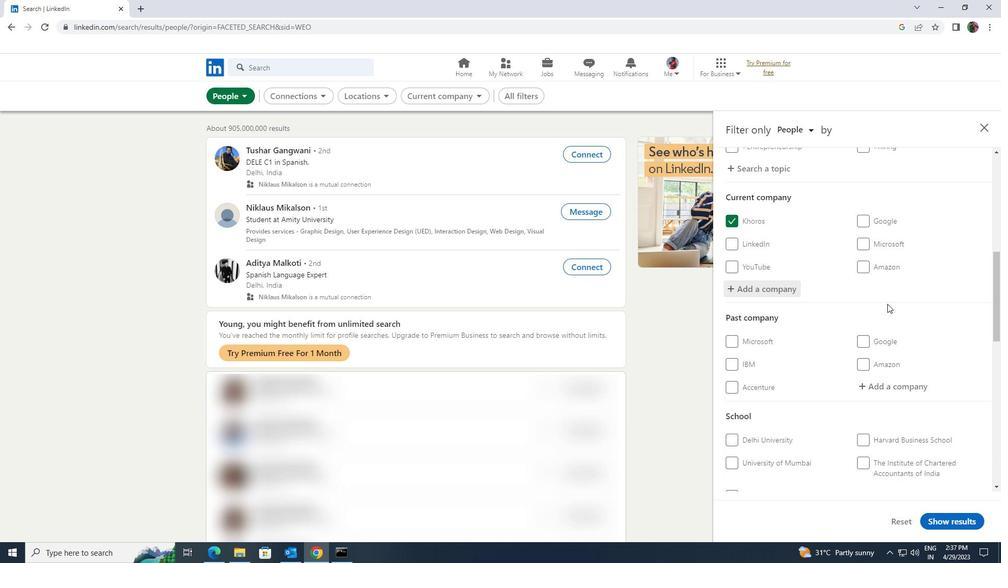 
Action: Mouse scrolled (887, 303) with delta (0, 0)
Screenshot: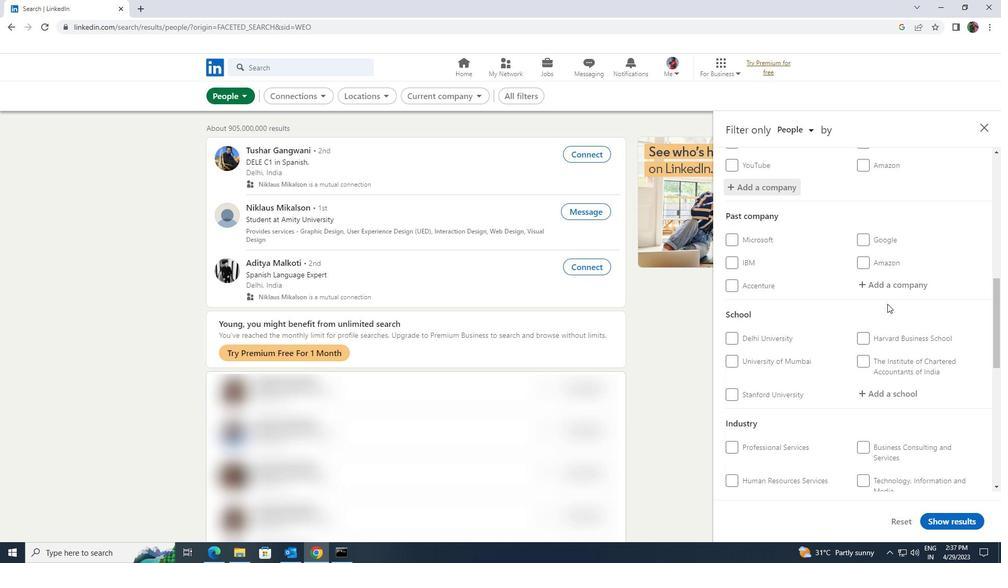 
Action: Mouse moved to (886, 335)
Screenshot: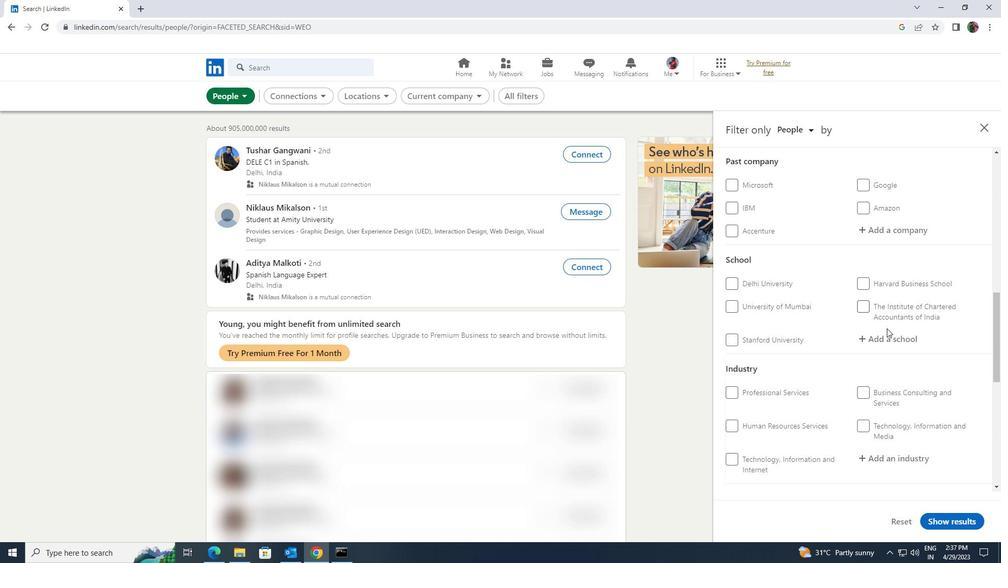 
Action: Mouse pressed left at (886, 335)
Screenshot: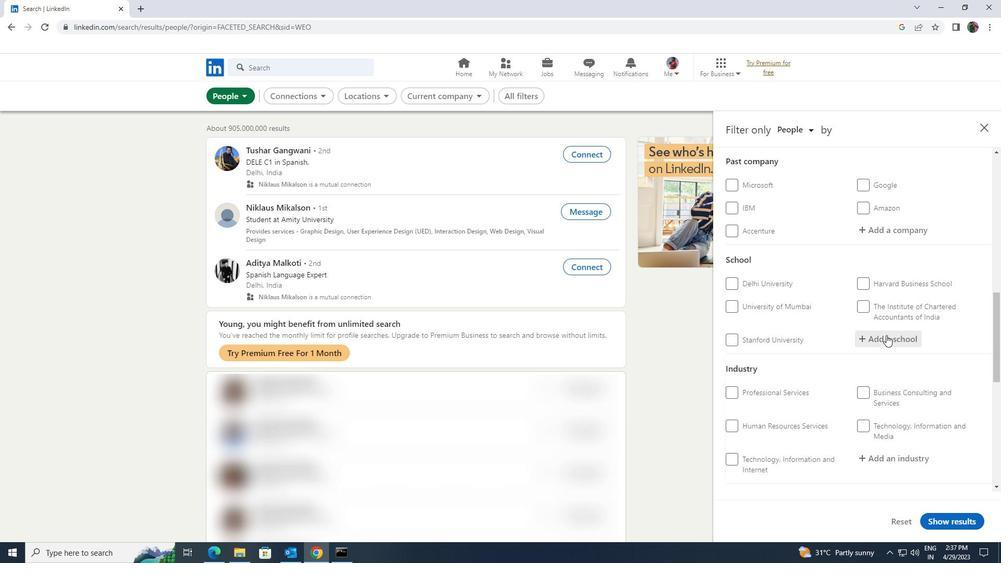 
Action: Mouse moved to (885, 335)
Screenshot: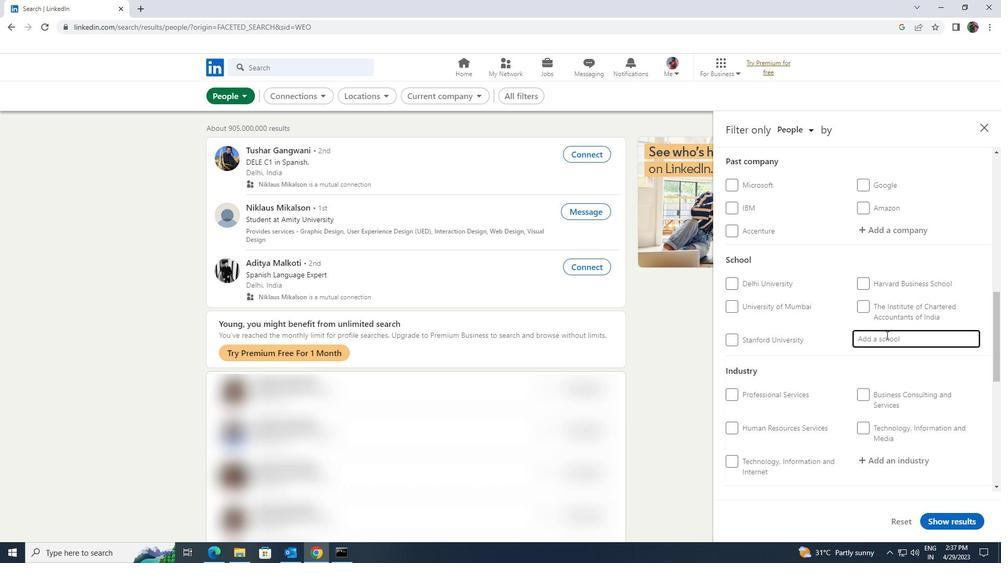 
Action: Key pressed <Key.shift>MAHATMA<Key.space><Key.shift>GANDHI
Screenshot: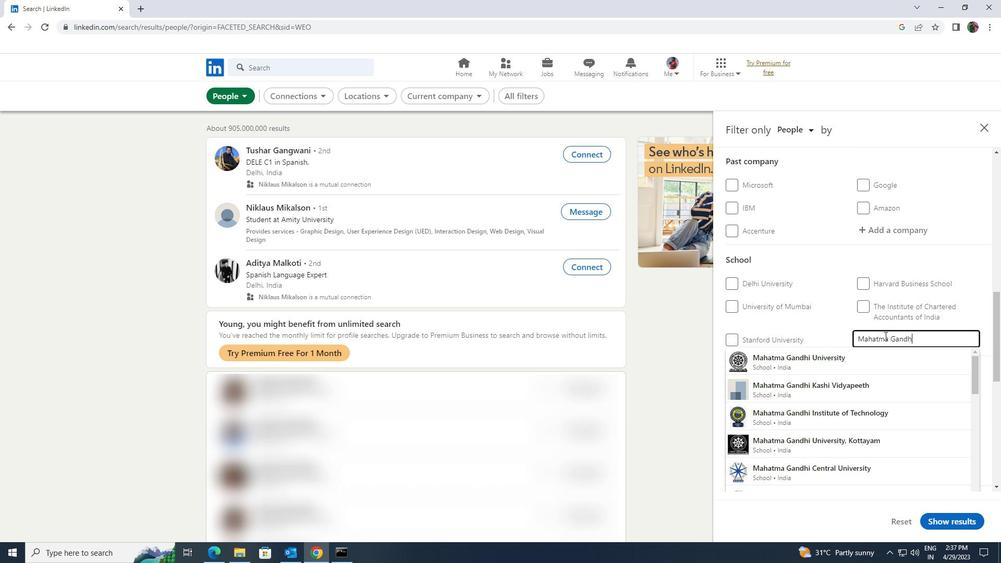 
Action: Mouse moved to (877, 382)
Screenshot: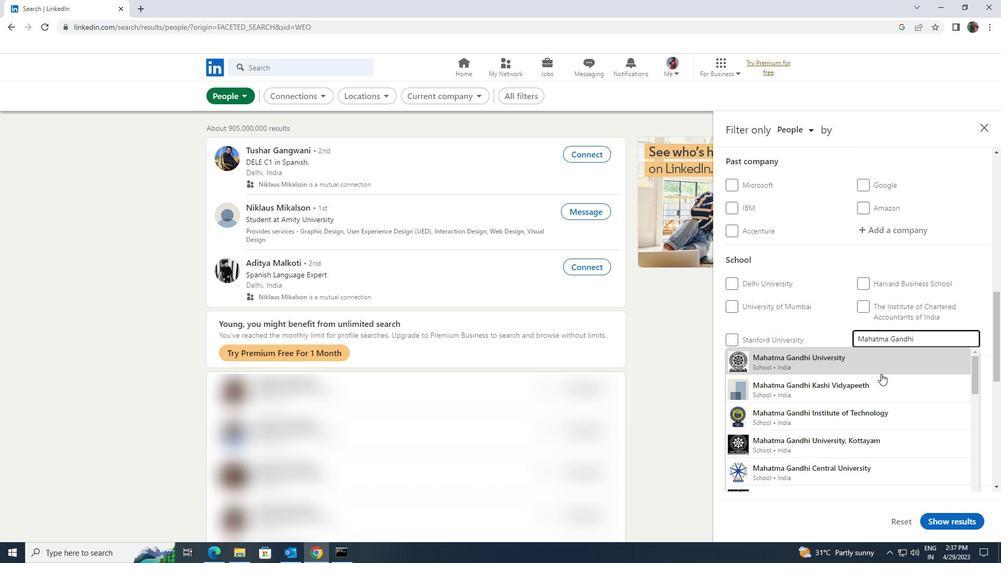 
Action: Mouse pressed left at (877, 382)
Screenshot: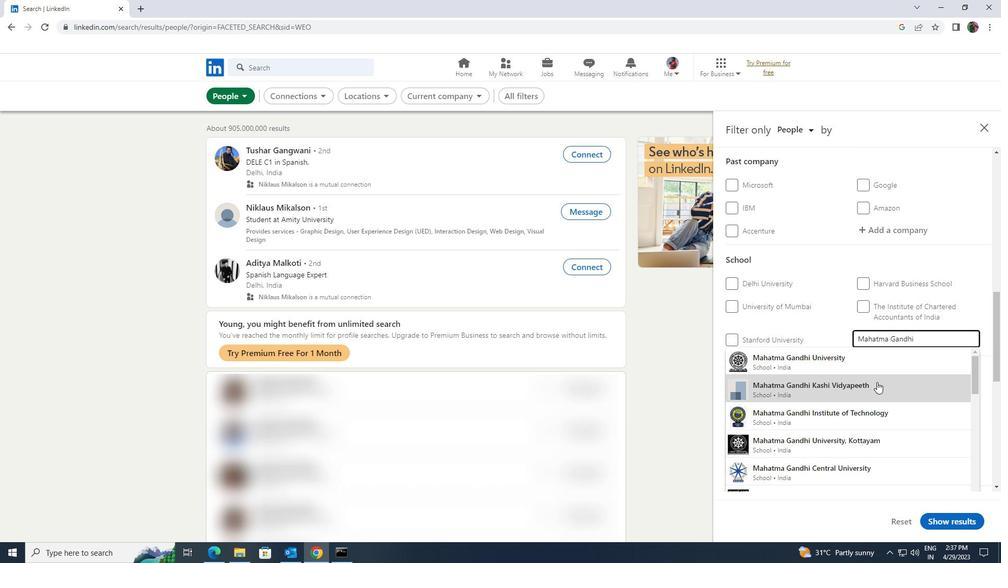 
Action: Mouse moved to (876, 382)
Screenshot: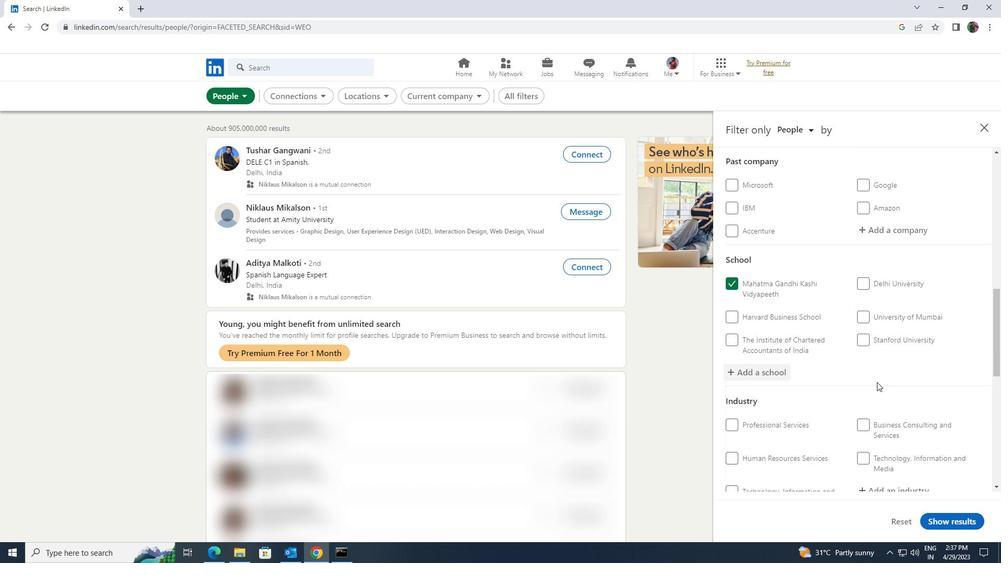 
Action: Mouse scrolled (876, 382) with delta (0, 0)
Screenshot: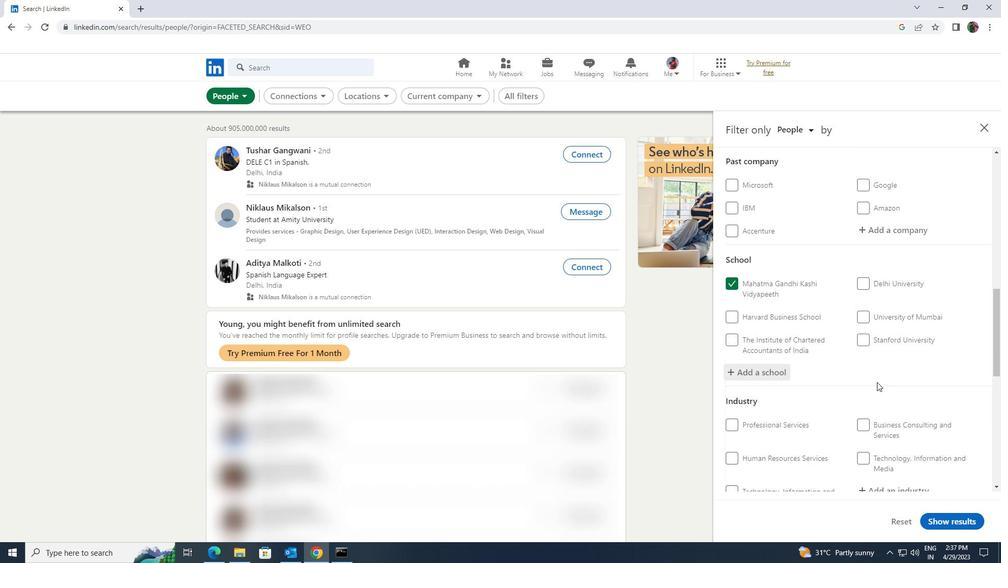 
Action: Mouse moved to (872, 384)
Screenshot: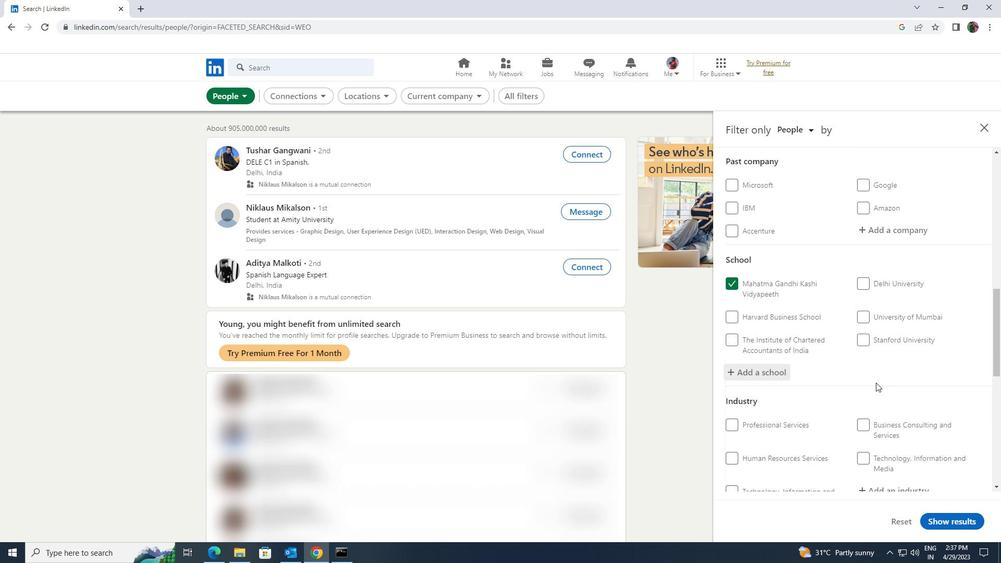 
Action: Mouse scrolled (872, 383) with delta (0, 0)
Screenshot: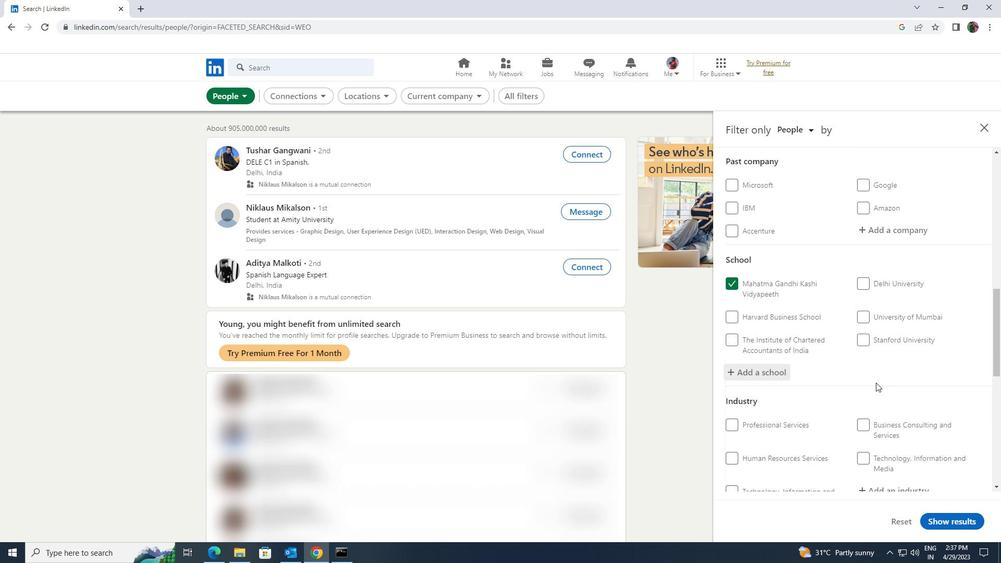 
Action: Mouse moved to (872, 381)
Screenshot: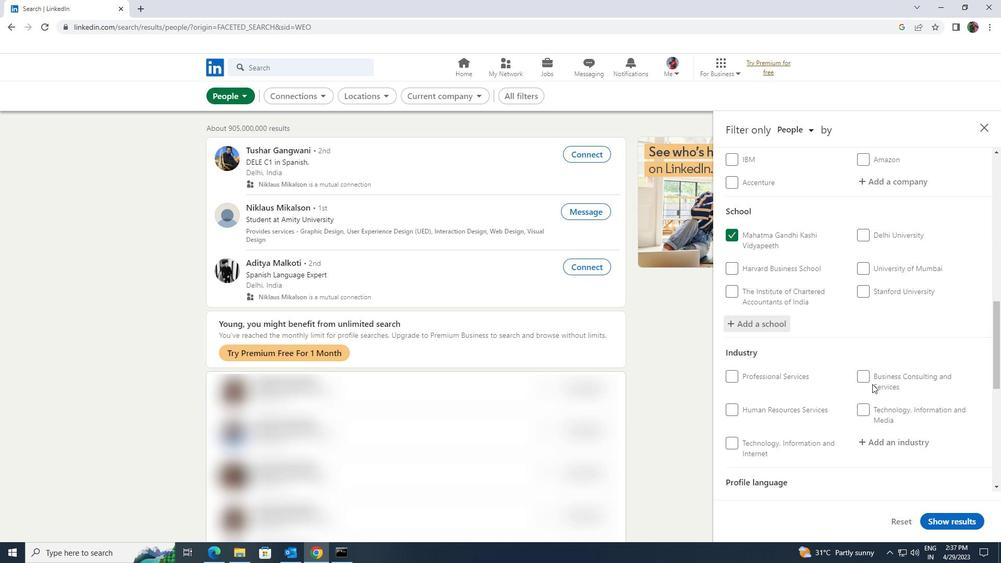 
Action: Mouse scrolled (872, 380) with delta (0, 0)
Screenshot: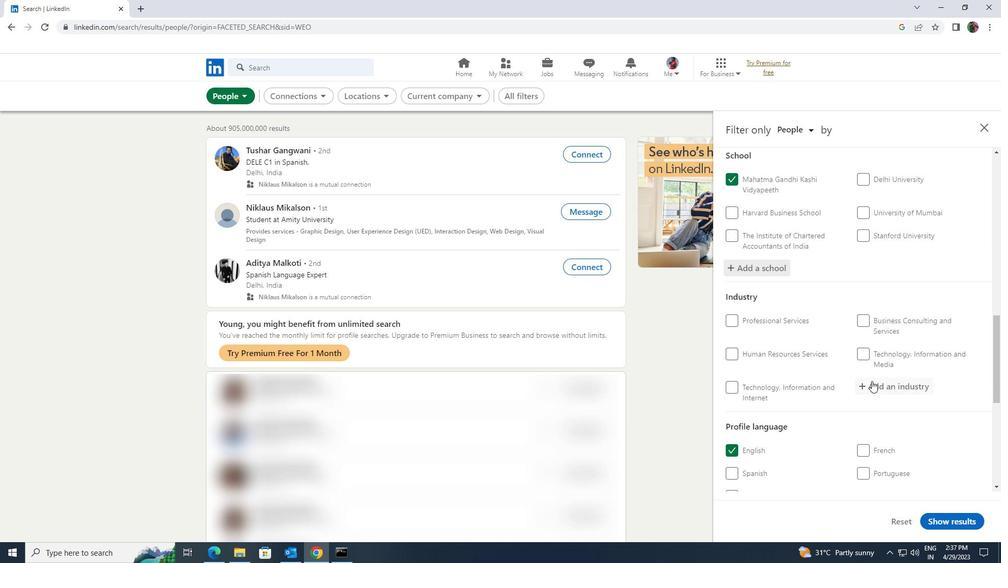 
Action: Mouse moved to (881, 335)
Screenshot: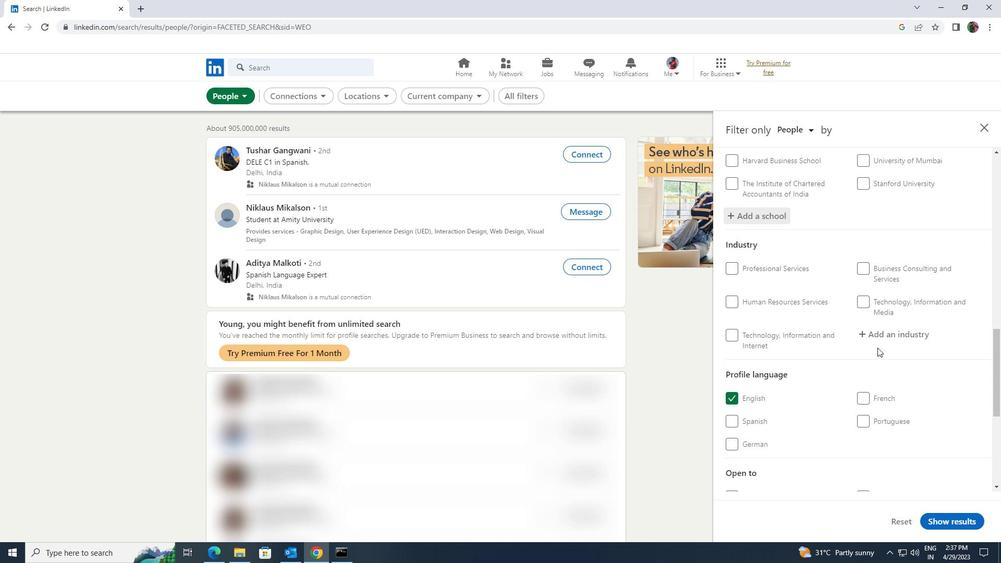
Action: Mouse pressed left at (881, 335)
Screenshot: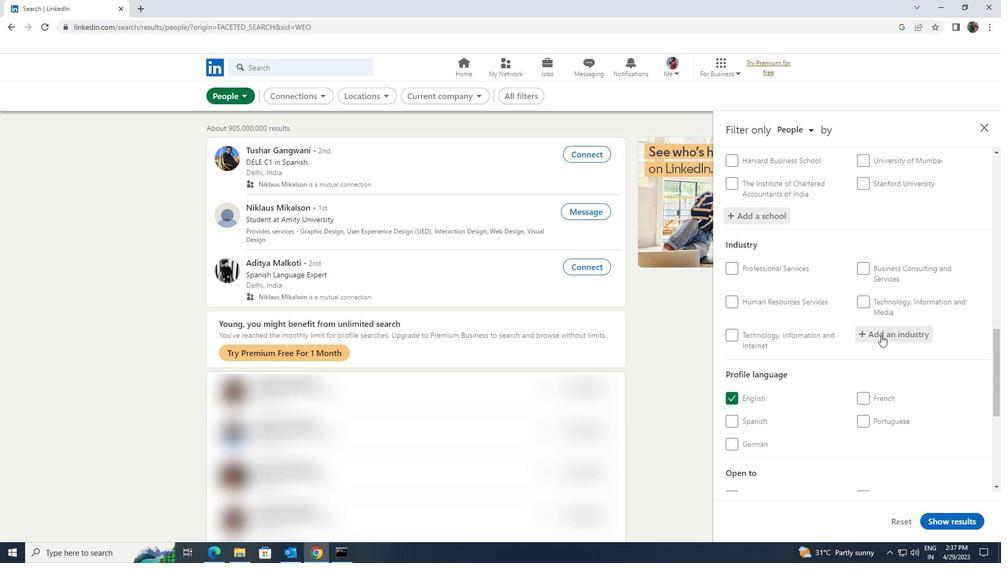 
Action: Key pressed <Key.shift>RETAIL<Key.space><Key.shift>G
Screenshot: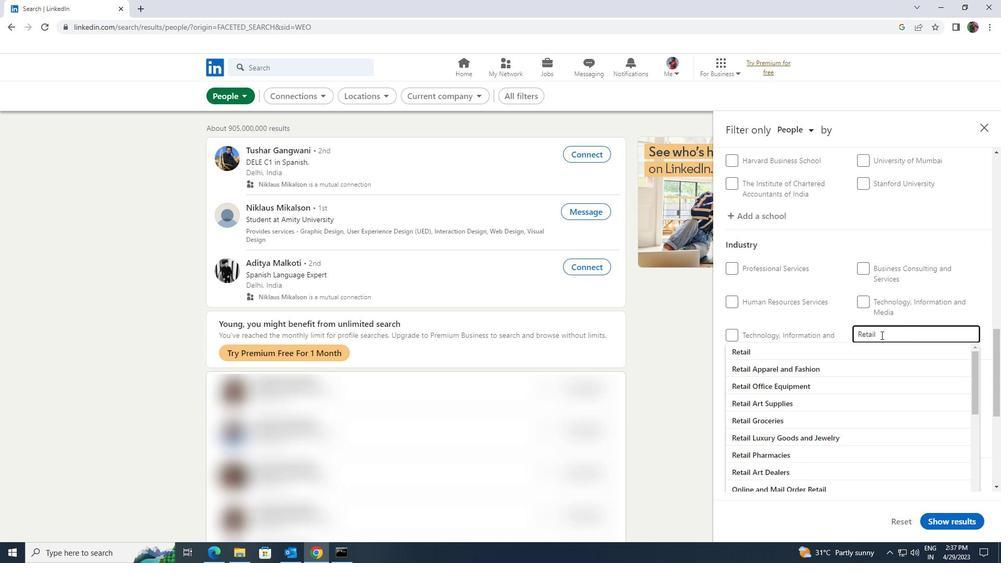 
Action: Mouse moved to (879, 352)
Screenshot: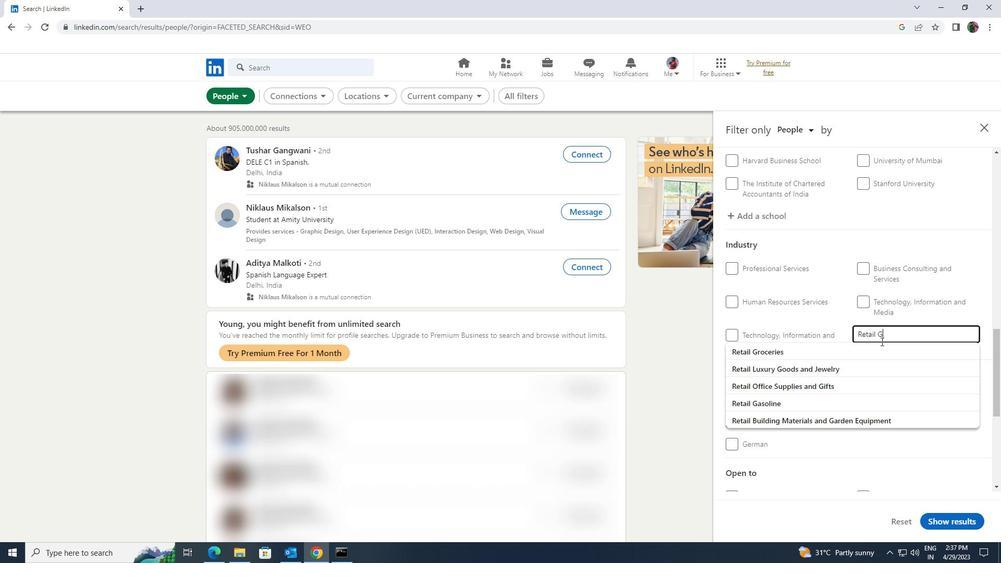 
Action: Mouse pressed left at (879, 352)
Screenshot: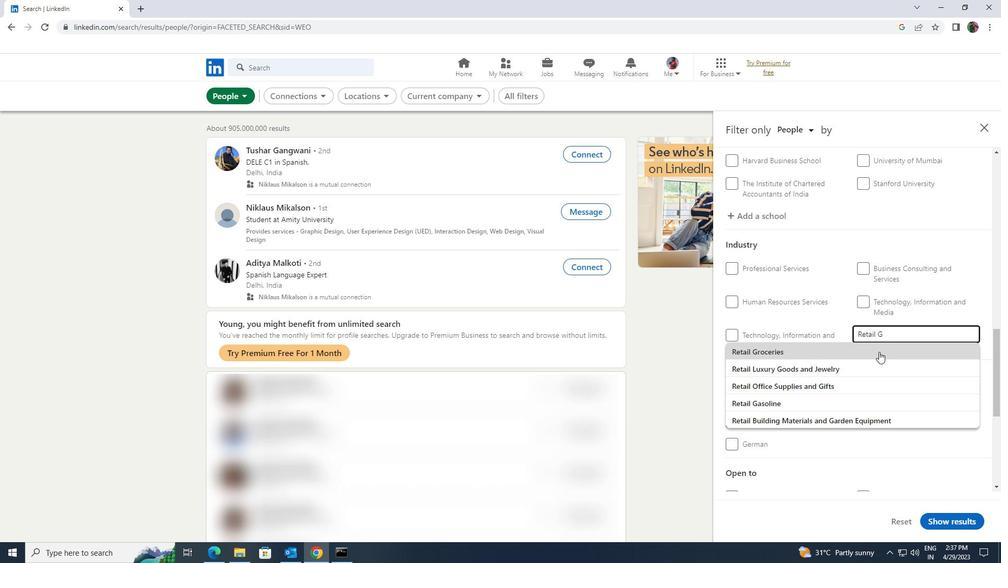 
Action: Mouse scrolled (879, 351) with delta (0, 0)
Screenshot: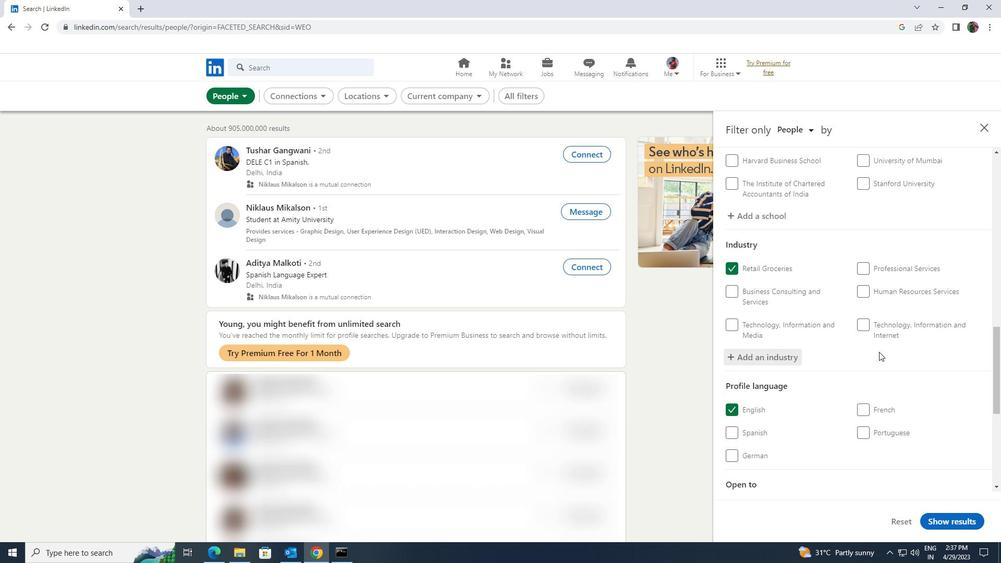 
Action: Mouse moved to (879, 352)
Screenshot: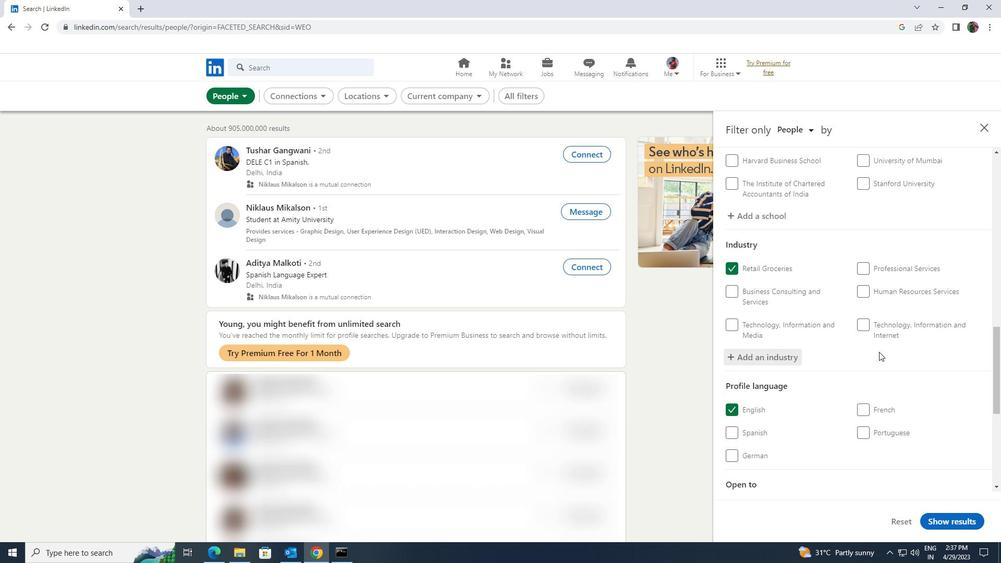 
Action: Mouse scrolled (879, 352) with delta (0, 0)
Screenshot: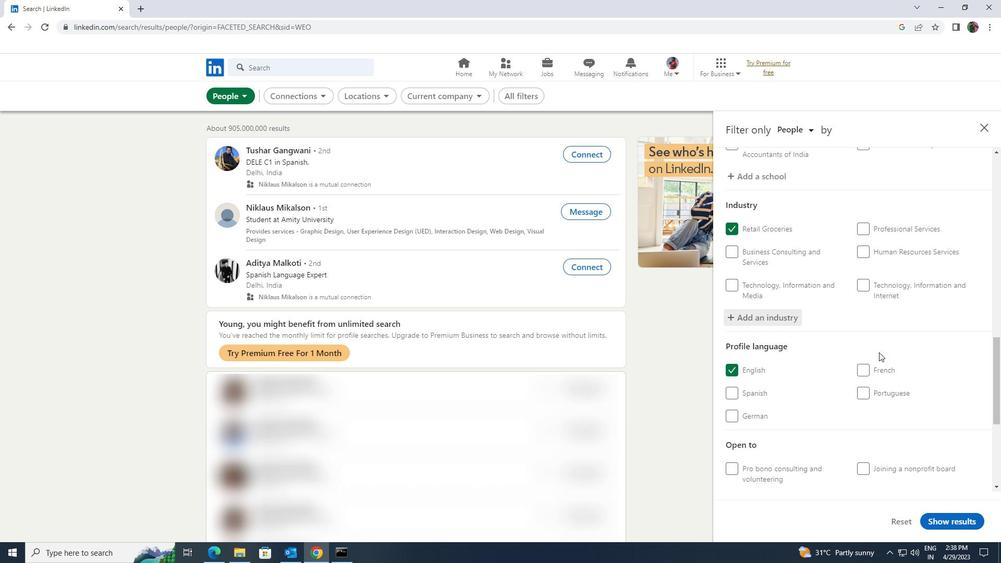 
Action: Mouse scrolled (879, 352) with delta (0, 0)
Screenshot: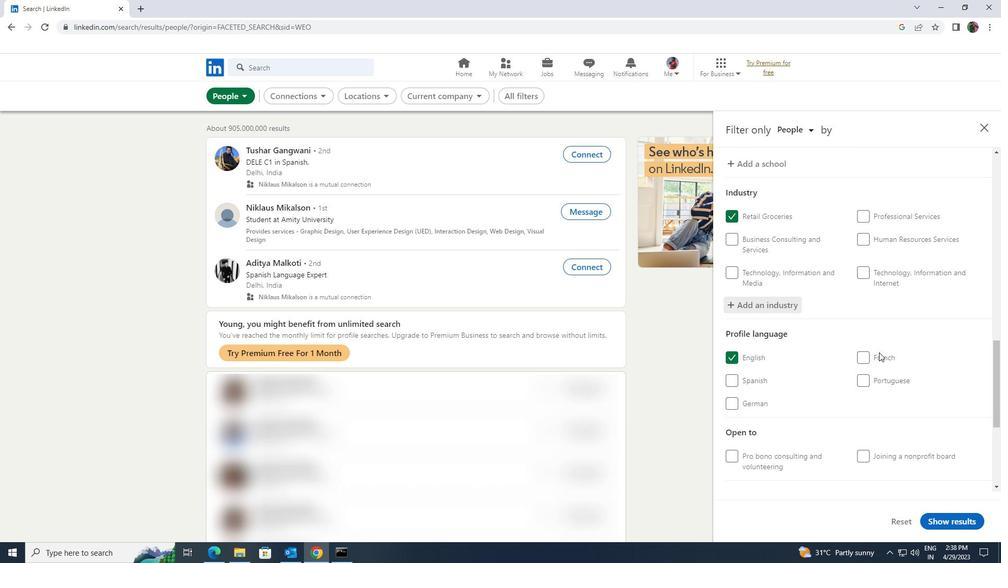 
Action: Mouse scrolled (879, 352) with delta (0, 0)
Screenshot: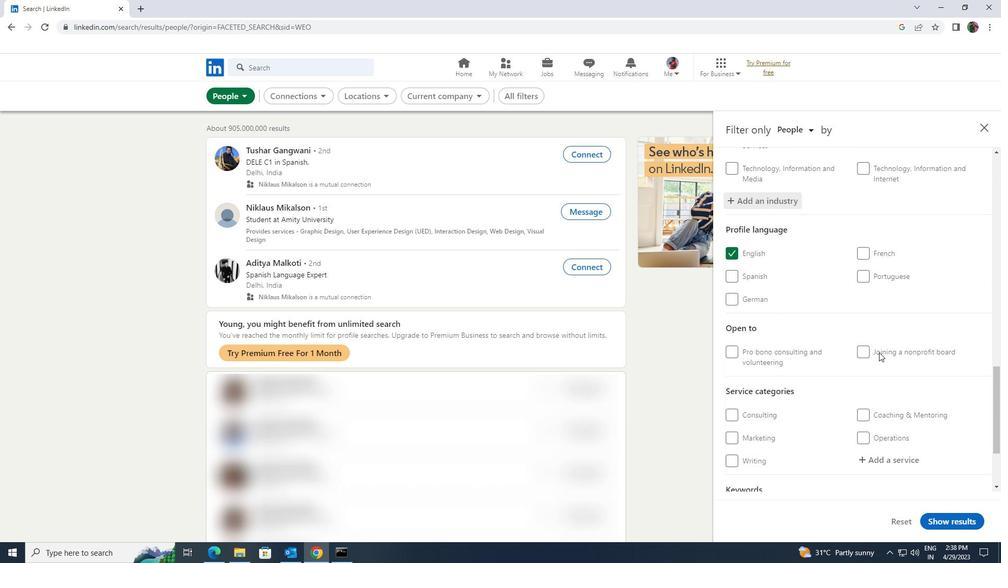 
Action: Mouse scrolled (879, 352) with delta (0, 0)
Screenshot: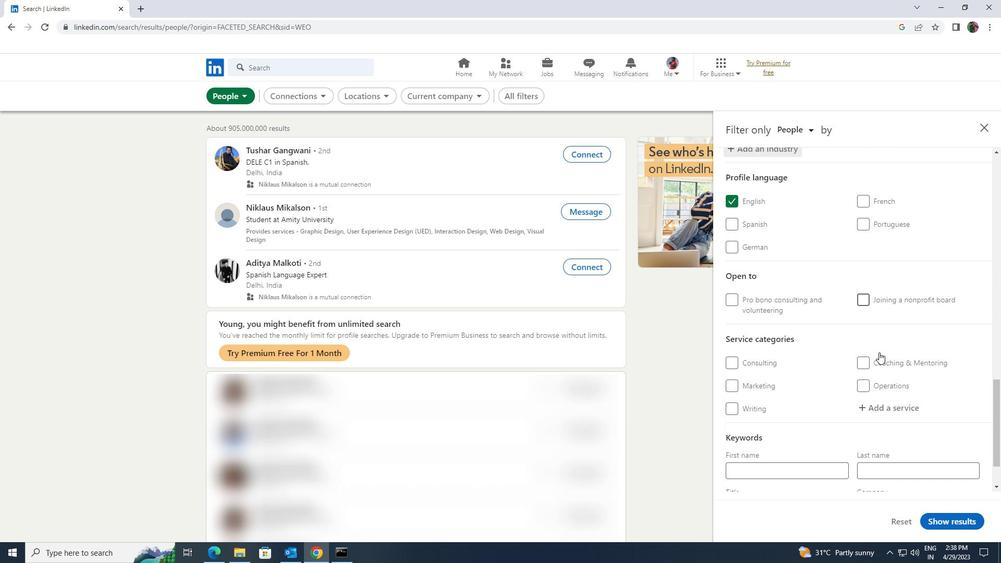 
Action: Mouse pressed left at (879, 352)
Screenshot: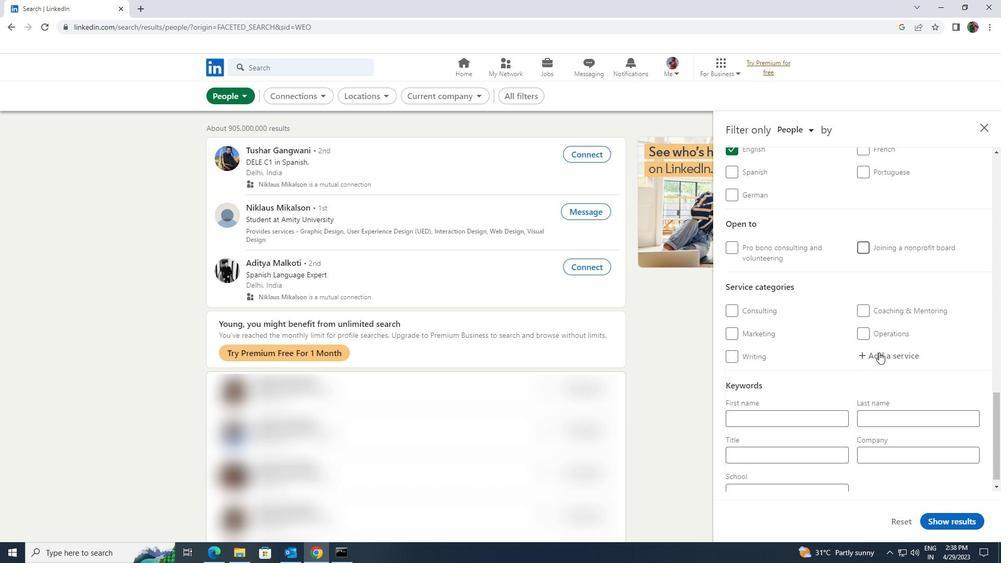 
Action: Mouse pressed left at (879, 352)
Screenshot: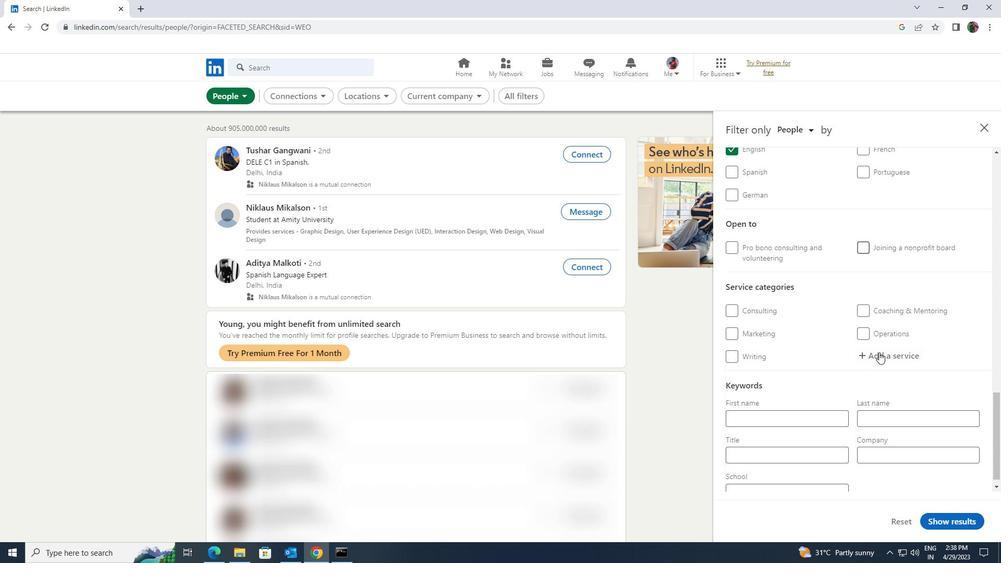 
Action: Key pressed <Key.shift>ACCO
Screenshot: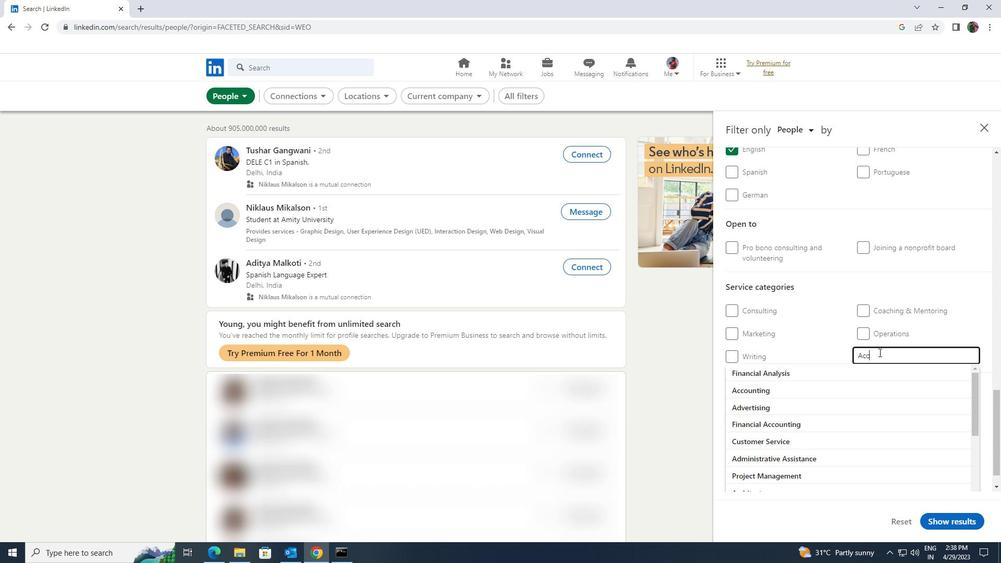 
Action: Mouse moved to (873, 368)
Screenshot: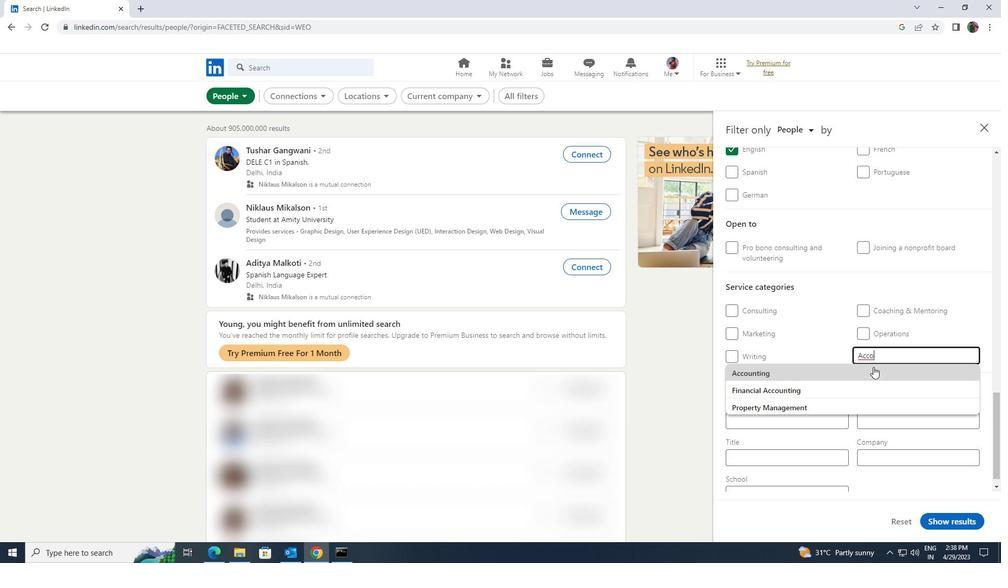 
Action: Mouse pressed left at (873, 368)
Screenshot: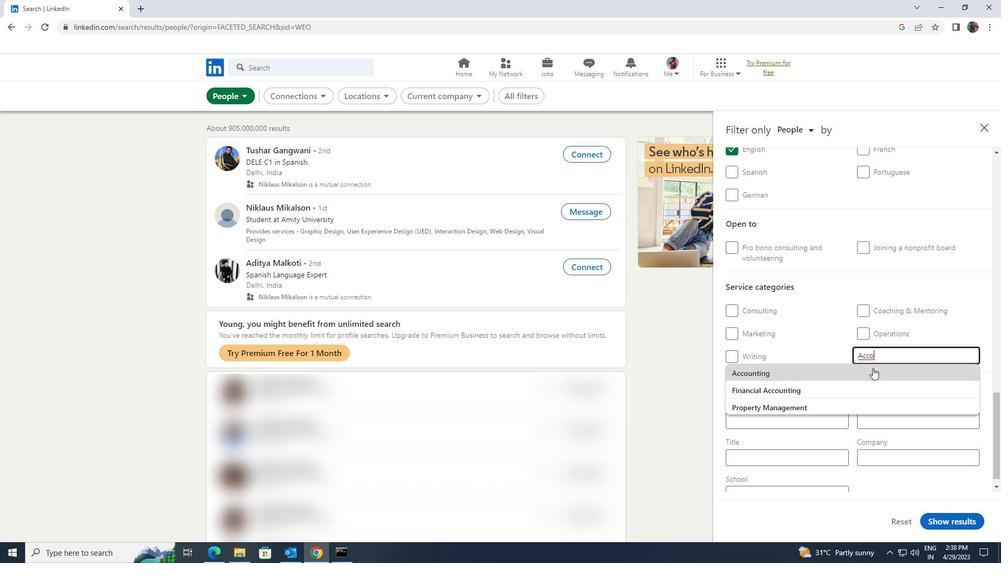 
Action: Mouse scrolled (873, 367) with delta (0, 0)
Screenshot: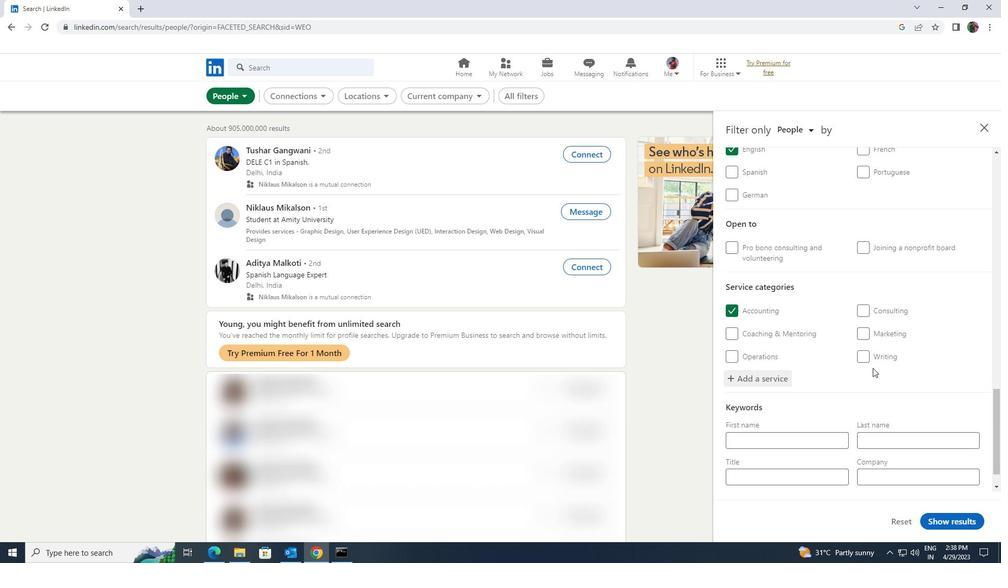 
Action: Mouse scrolled (873, 367) with delta (0, 0)
Screenshot: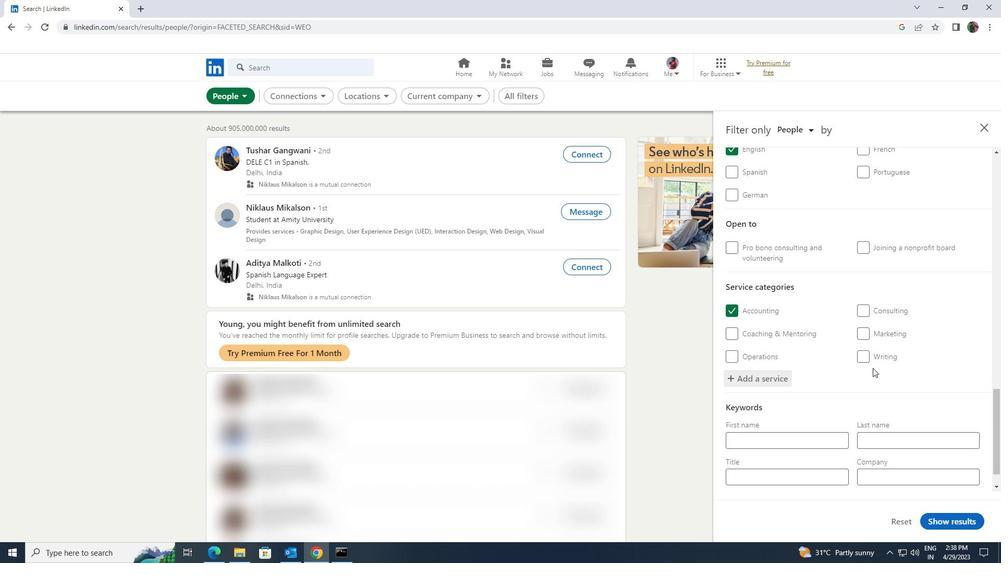 
Action: Mouse moved to (873, 368)
Screenshot: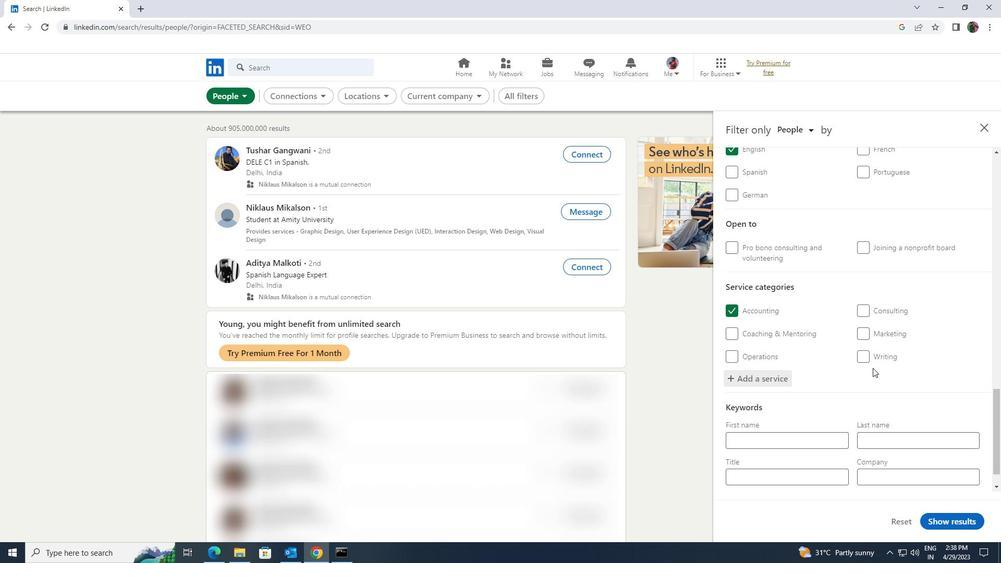 
Action: Mouse scrolled (873, 367) with delta (0, 0)
Screenshot: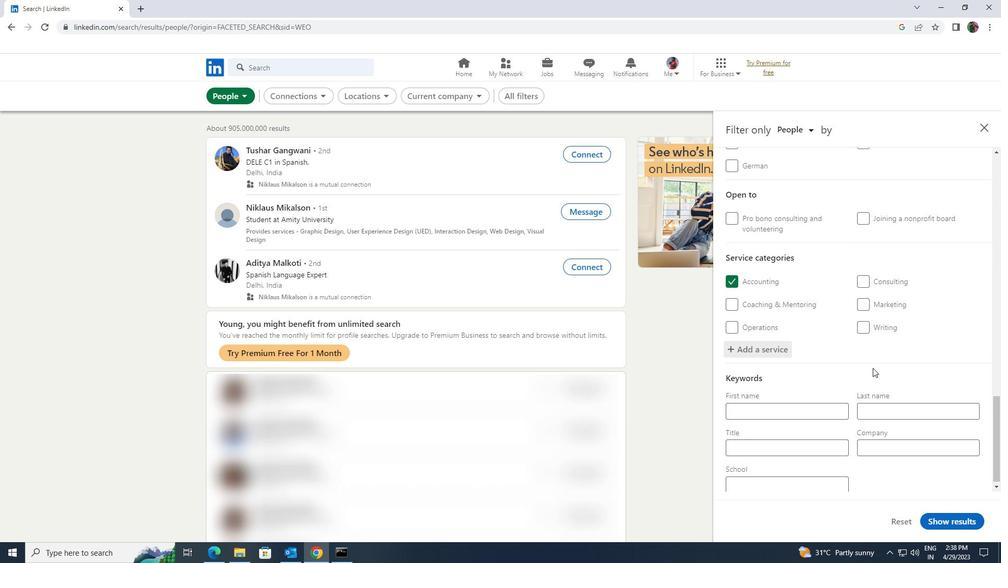 
Action: Mouse moved to (820, 442)
Screenshot: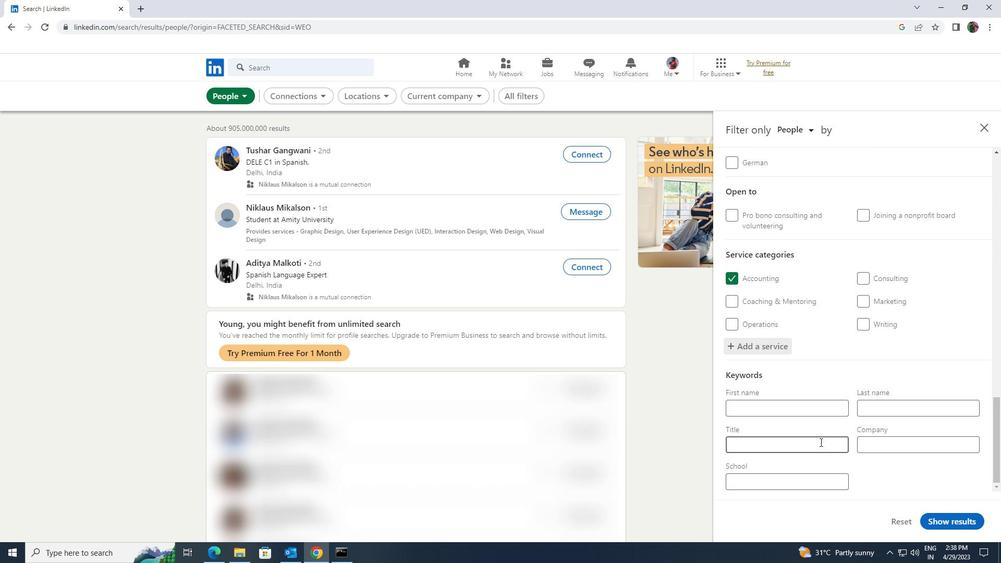 
Action: Mouse pressed left at (820, 442)
Screenshot: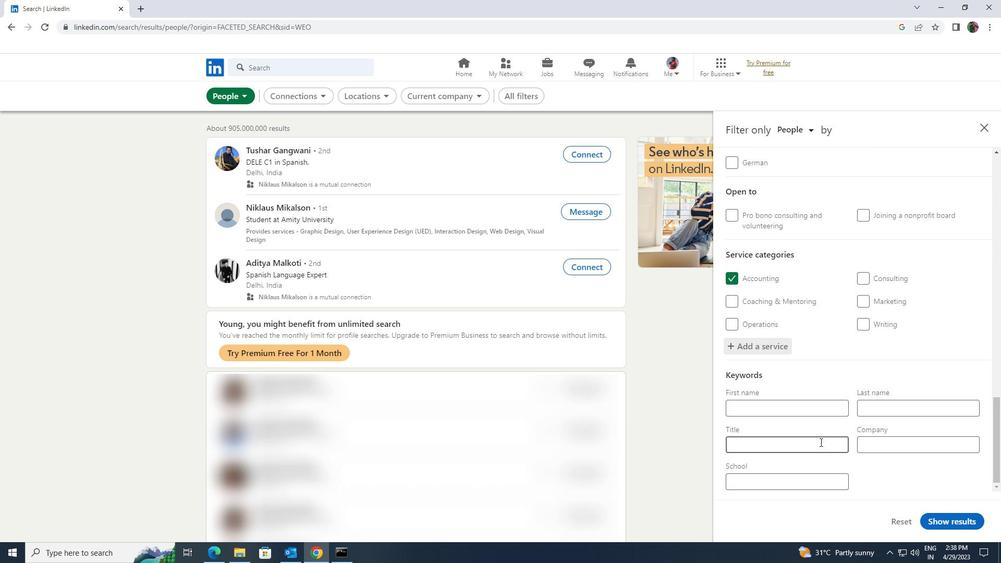 
Action: Mouse moved to (820, 436)
Screenshot: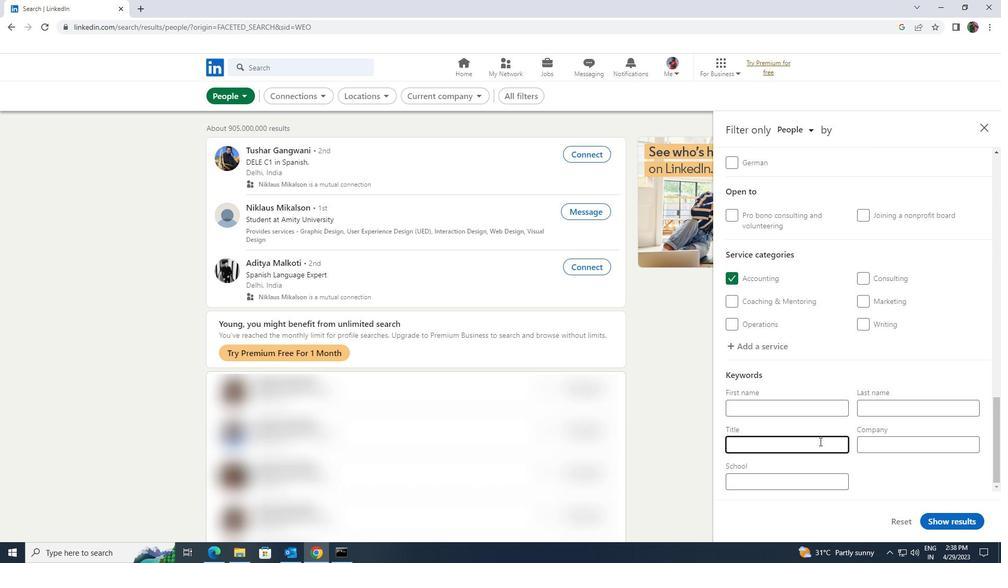 
Action: Key pressed <Key.shift><Key.shift>SCRUM<Key.space><Key.shift>MASTER
Screenshot: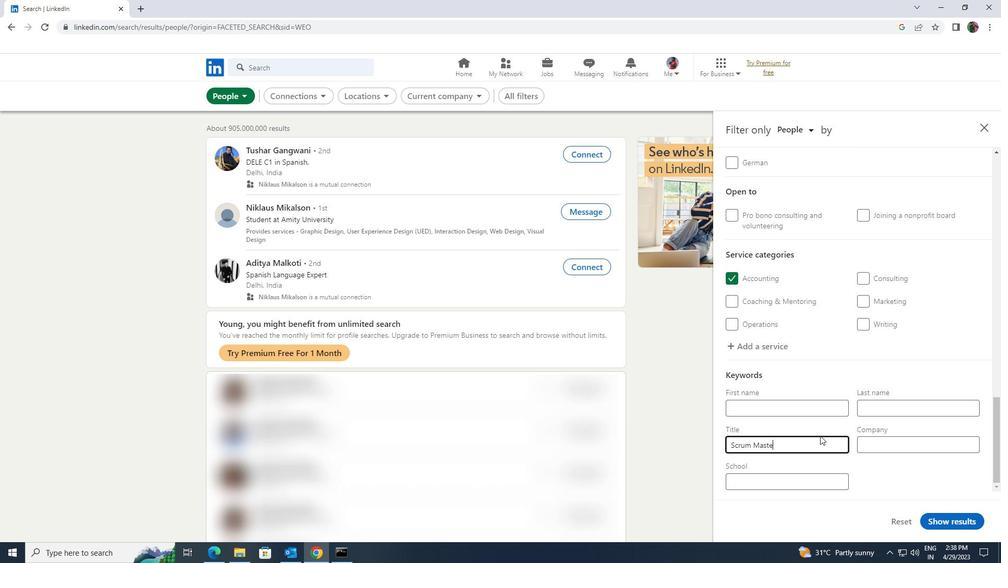 
Action: Mouse moved to (935, 519)
Screenshot: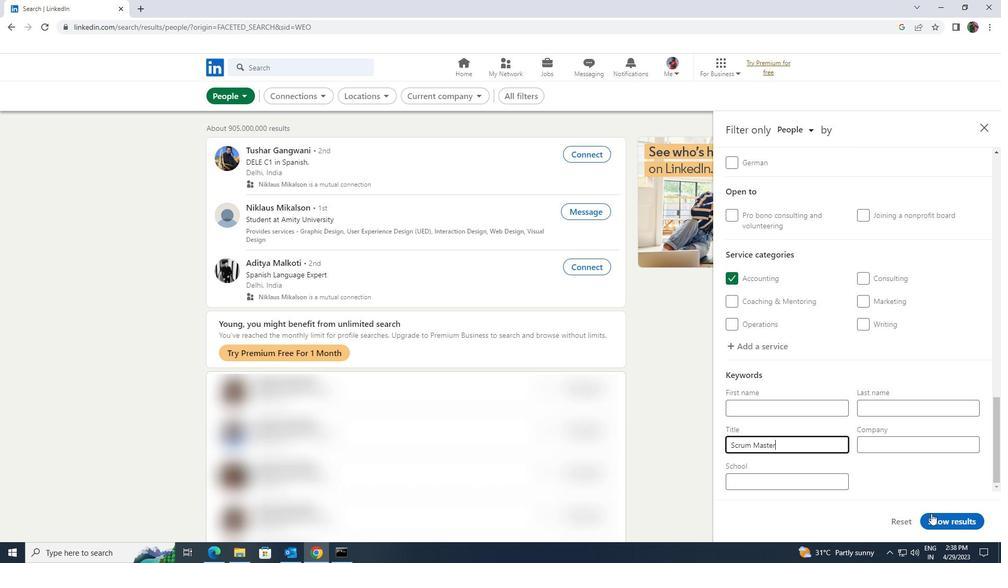 
Action: Mouse pressed left at (935, 519)
Screenshot: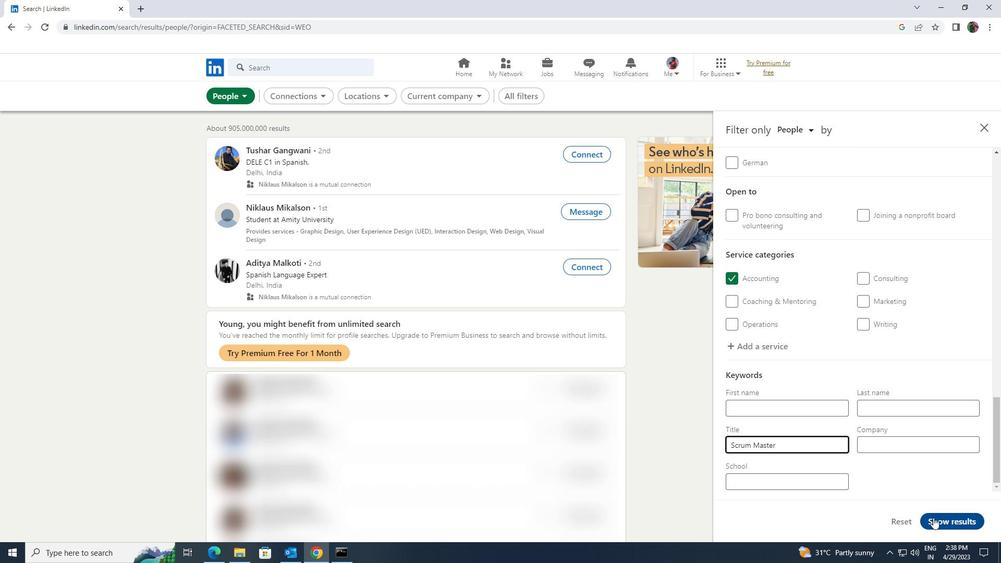 
